 Task: Find connections with filter location Puerto Boyacá with filter topic #Leadershipfirstwith filter profile language German with filter current company NKG Infrastructure Limited with filter school National Institute of Bank Management (PGDM) with filter industry Mobile Food Services with filter service category Commercial Insurance with filter keywords title Medical Administrator
Action: Mouse moved to (273, 206)
Screenshot: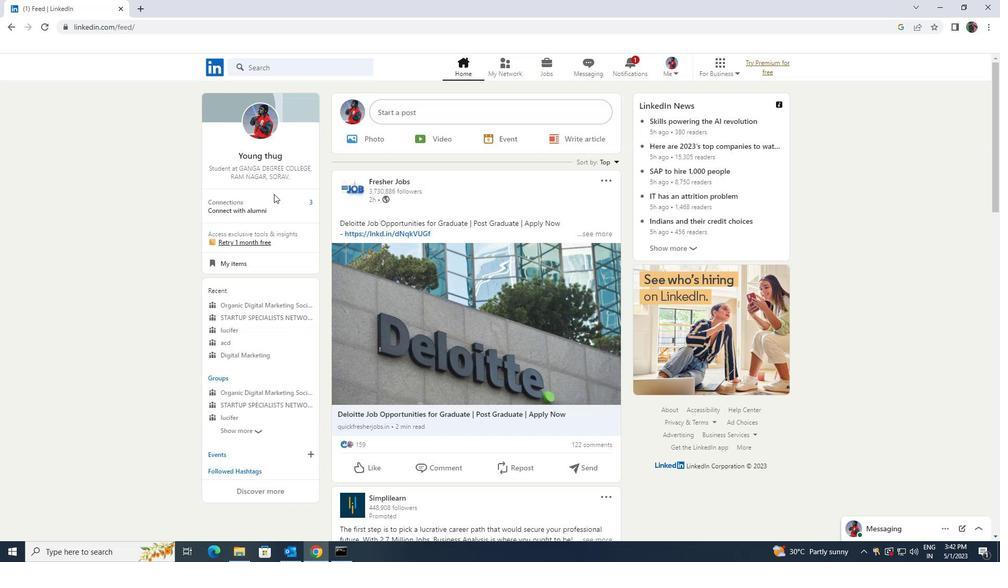 
Action: Mouse pressed left at (273, 206)
Screenshot: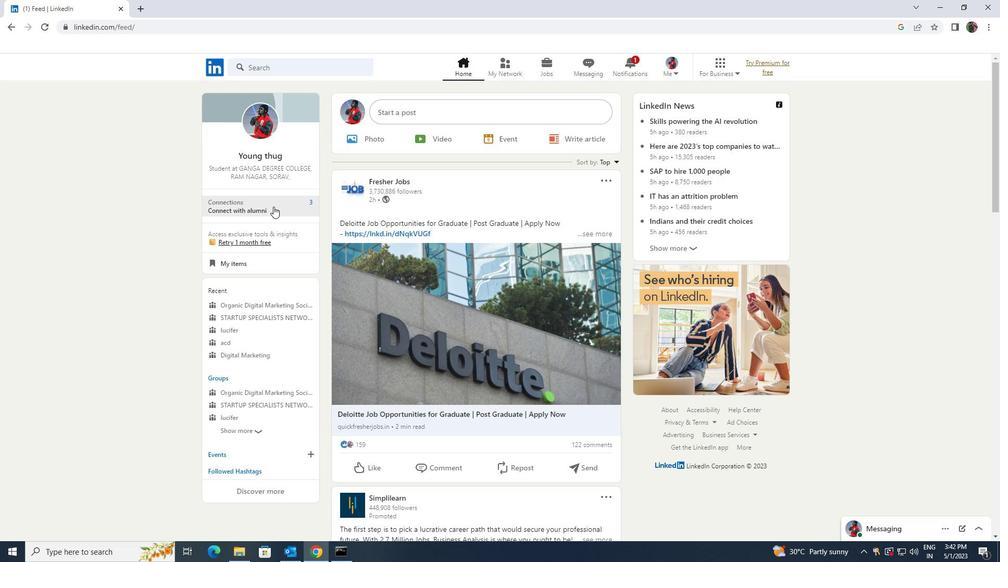 
Action: Mouse moved to (305, 124)
Screenshot: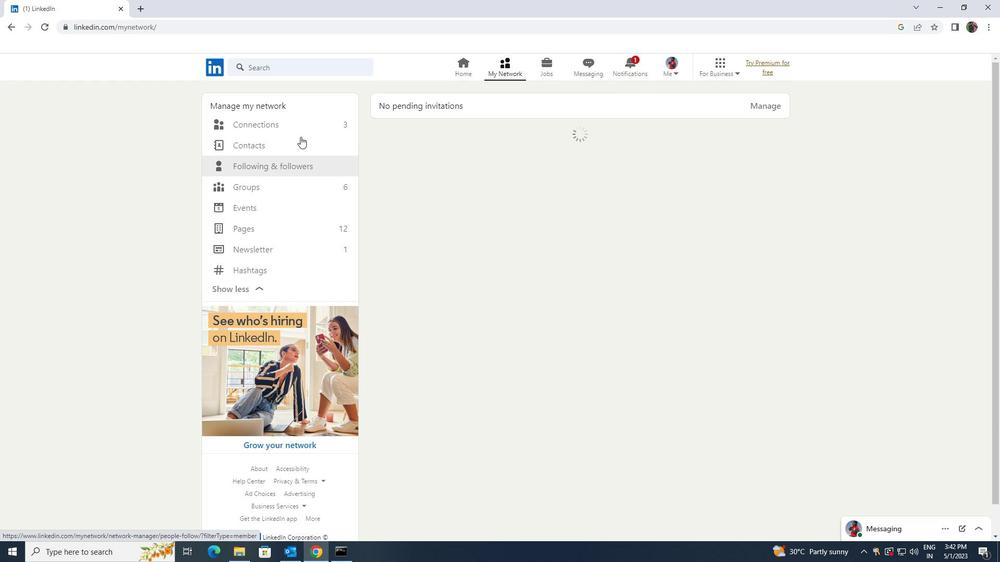 
Action: Mouse pressed left at (305, 124)
Screenshot: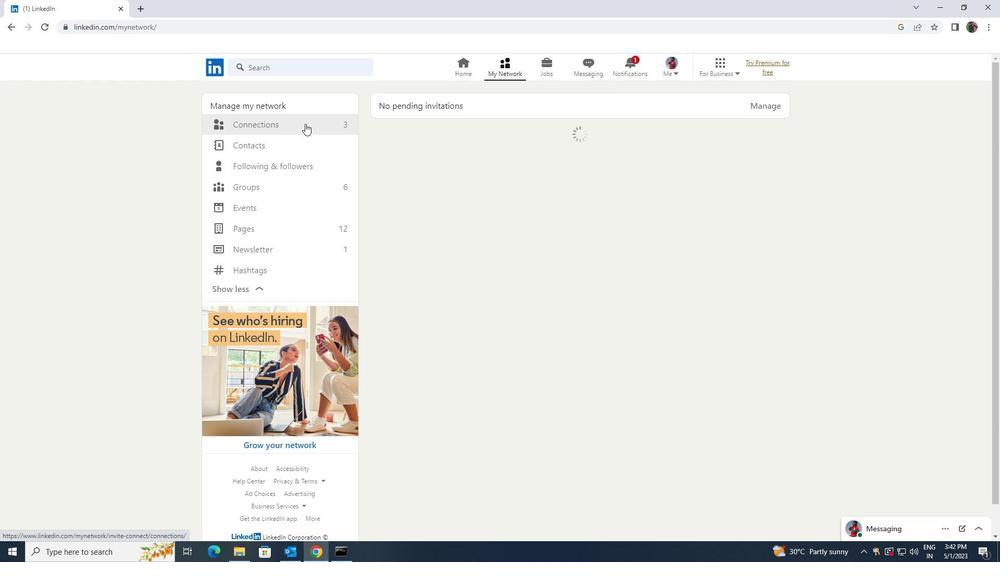 
Action: Mouse moved to (561, 128)
Screenshot: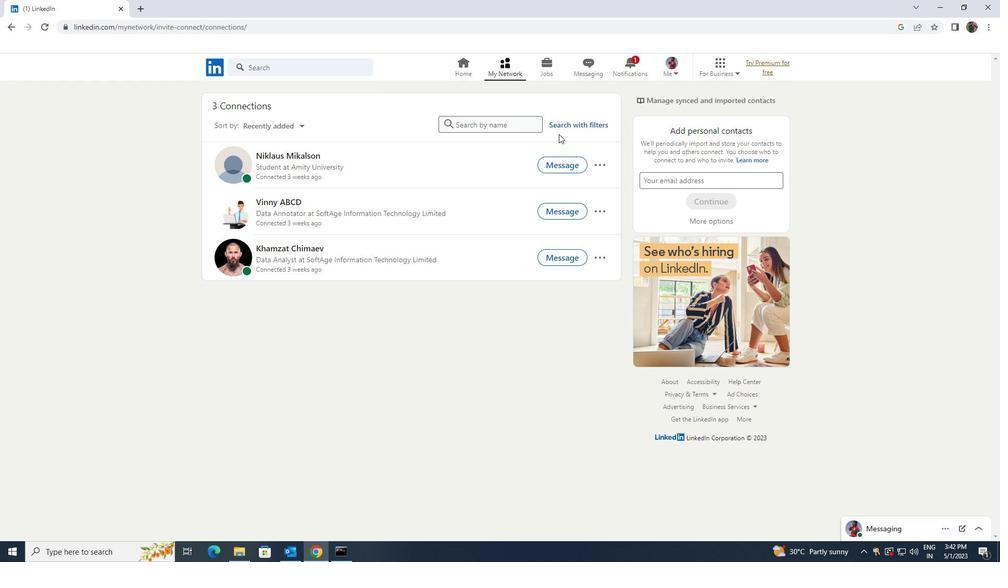 
Action: Mouse pressed left at (561, 128)
Screenshot: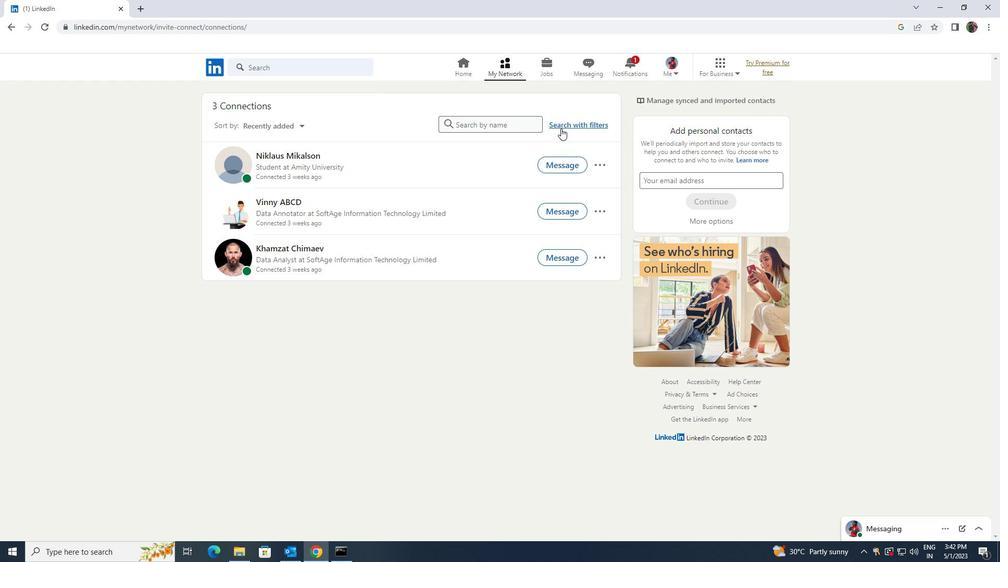 
Action: Mouse moved to (533, 97)
Screenshot: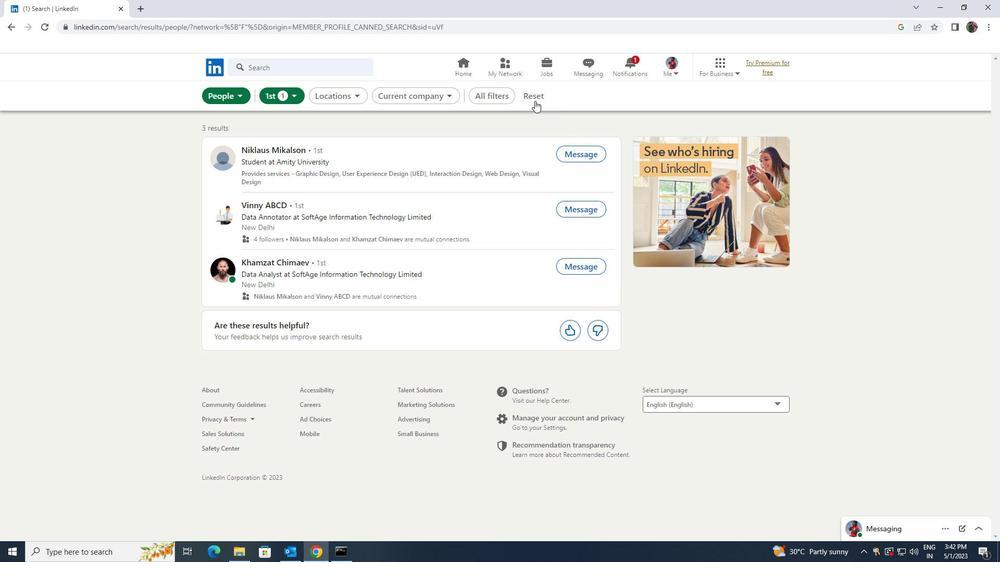 
Action: Mouse pressed left at (533, 97)
Screenshot: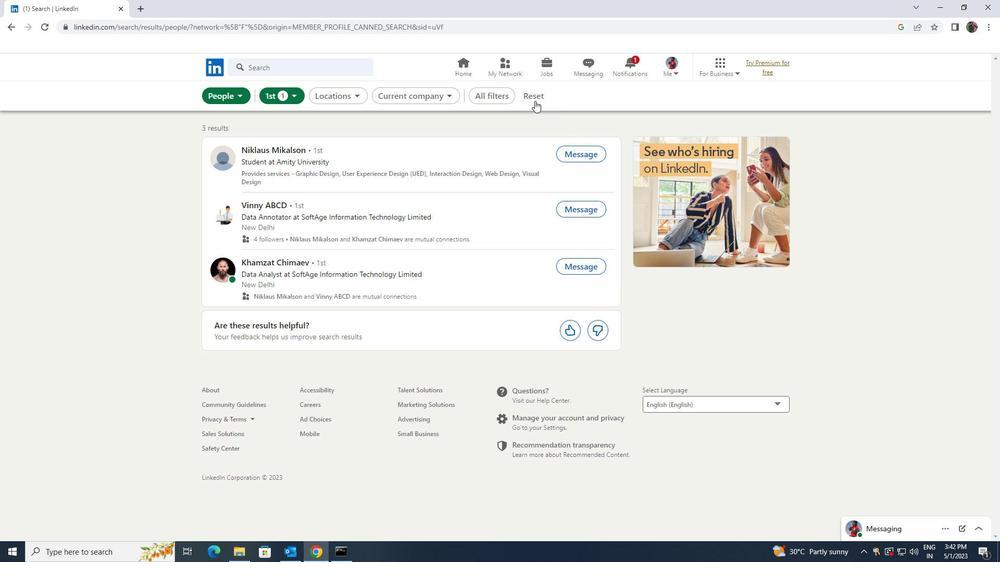 
Action: Mouse moved to (522, 96)
Screenshot: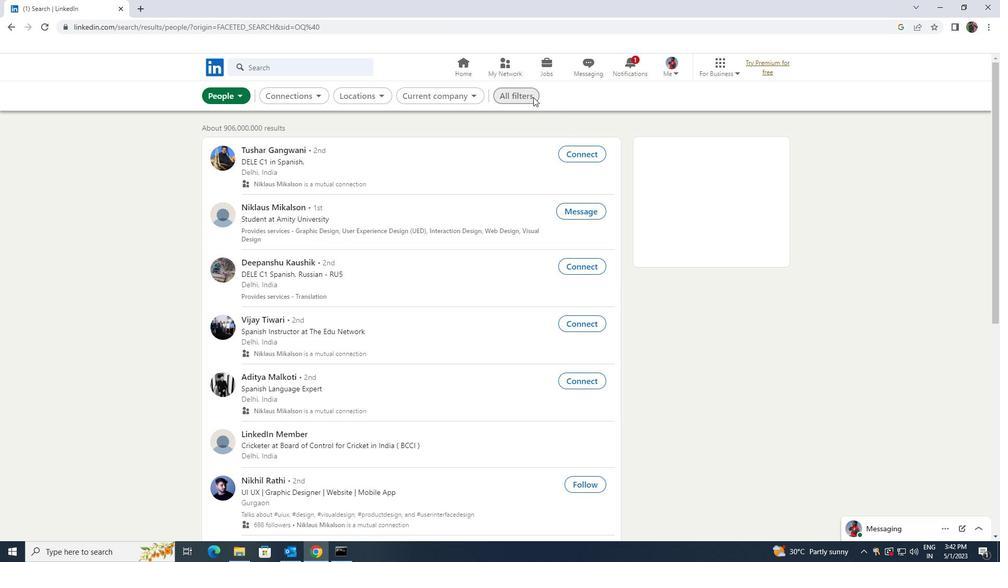
Action: Mouse pressed left at (522, 96)
Screenshot: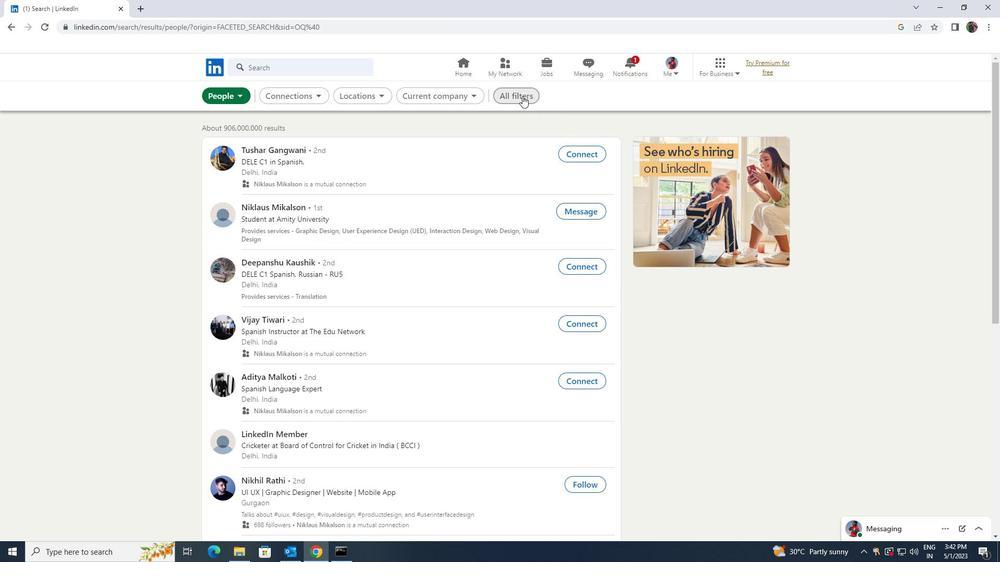 
Action: Mouse moved to (522, 96)
Screenshot: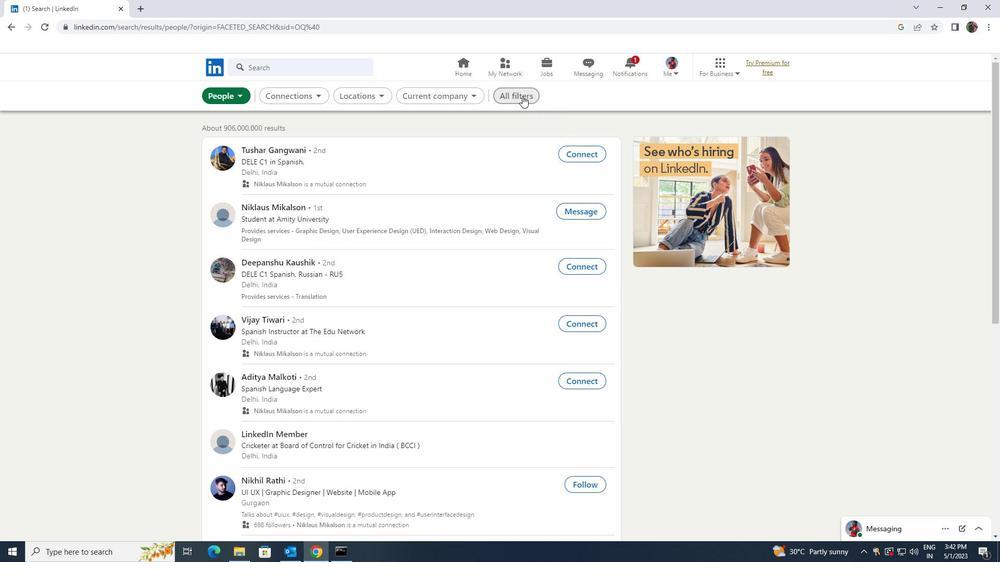 
Action: Mouse pressed left at (522, 96)
Screenshot: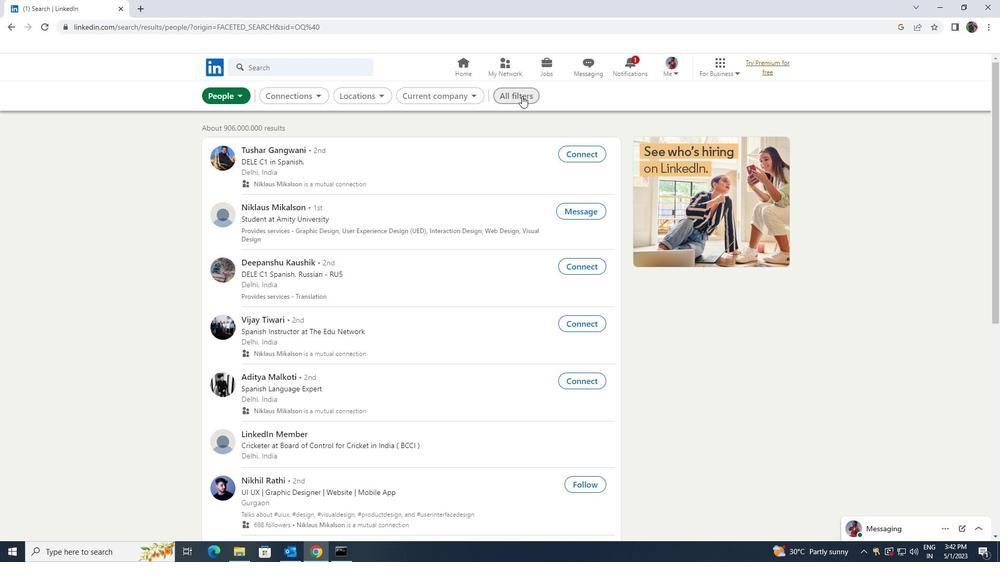 
Action: Mouse pressed left at (522, 96)
Screenshot: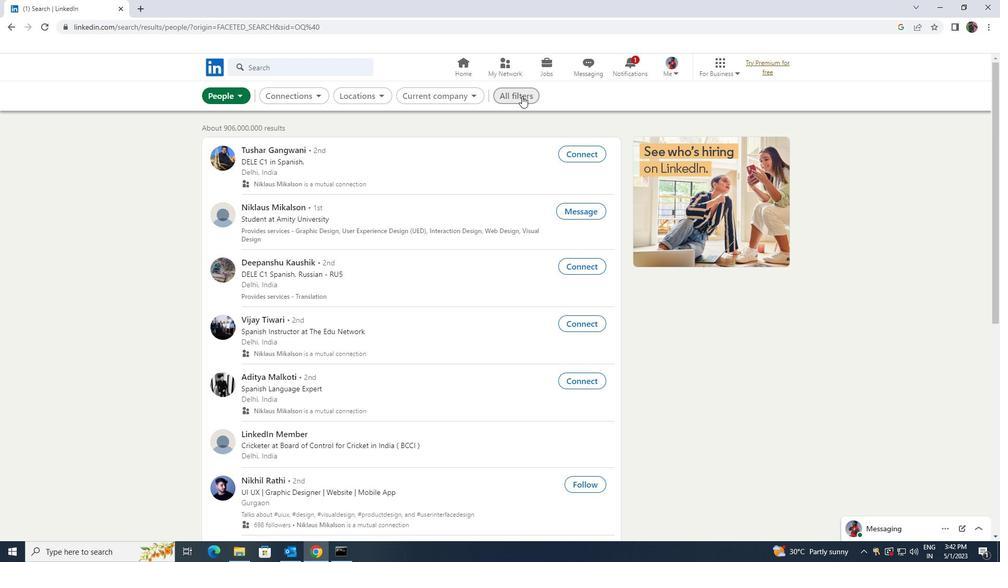 
Action: Mouse moved to (823, 264)
Screenshot: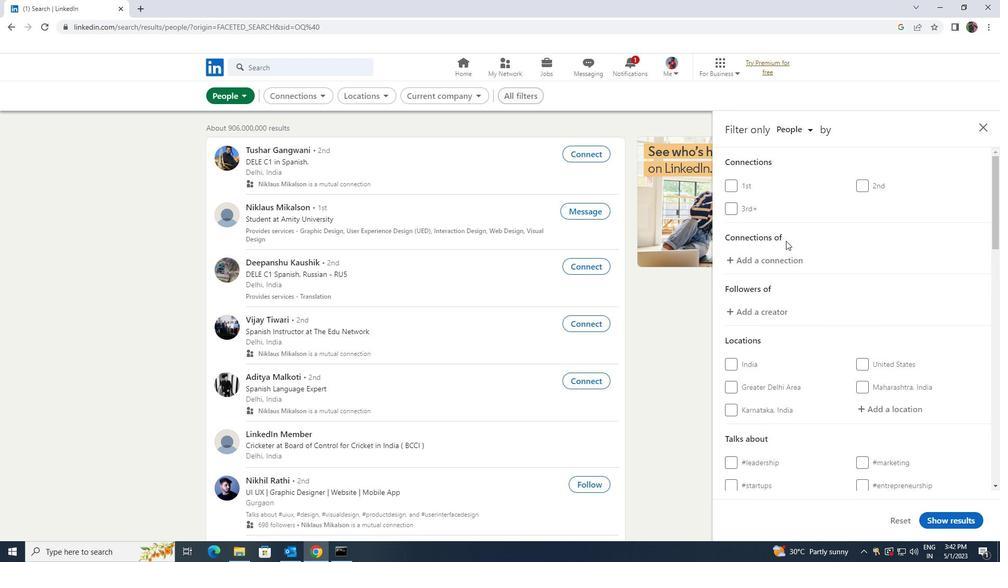 
Action: Mouse scrolled (823, 264) with delta (0, 0)
Screenshot: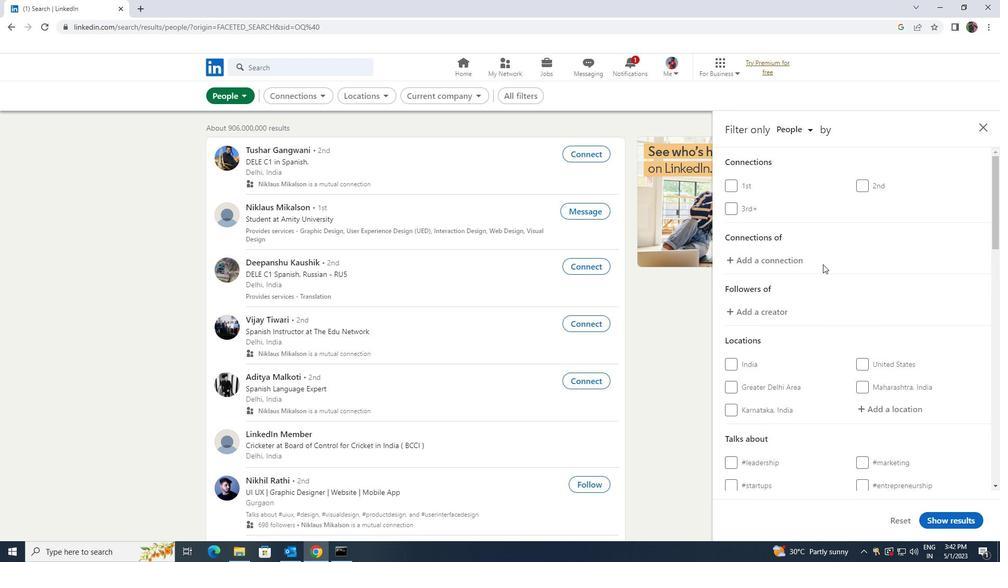 
Action: Mouse scrolled (823, 264) with delta (0, 0)
Screenshot: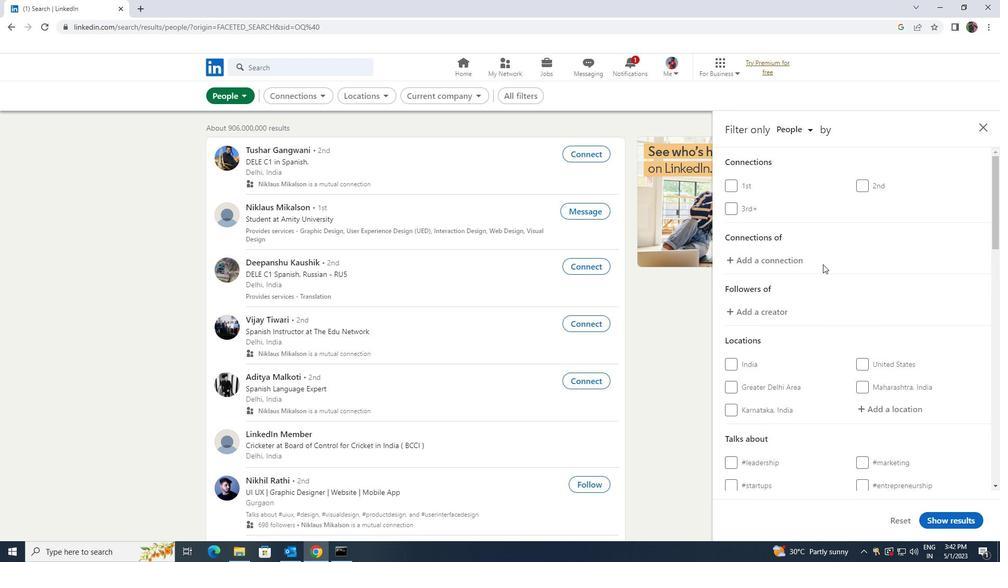 
Action: Mouse moved to (866, 301)
Screenshot: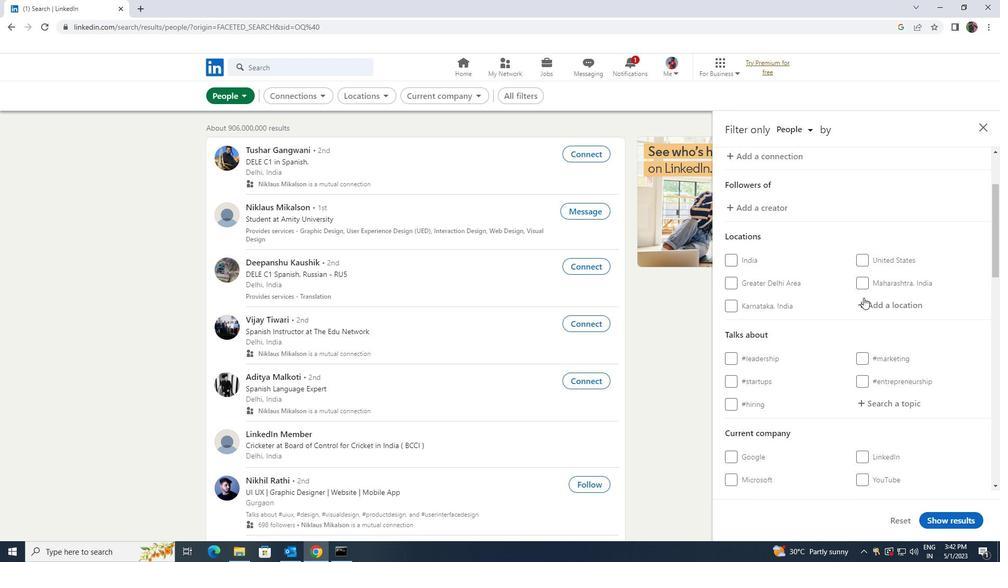 
Action: Mouse pressed left at (866, 301)
Screenshot: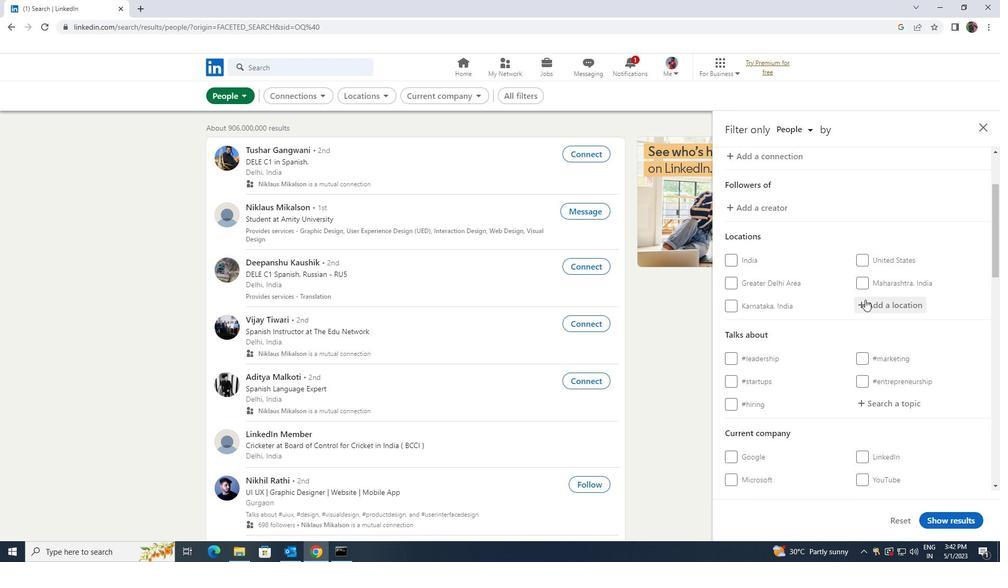
Action: Mouse moved to (864, 301)
Screenshot: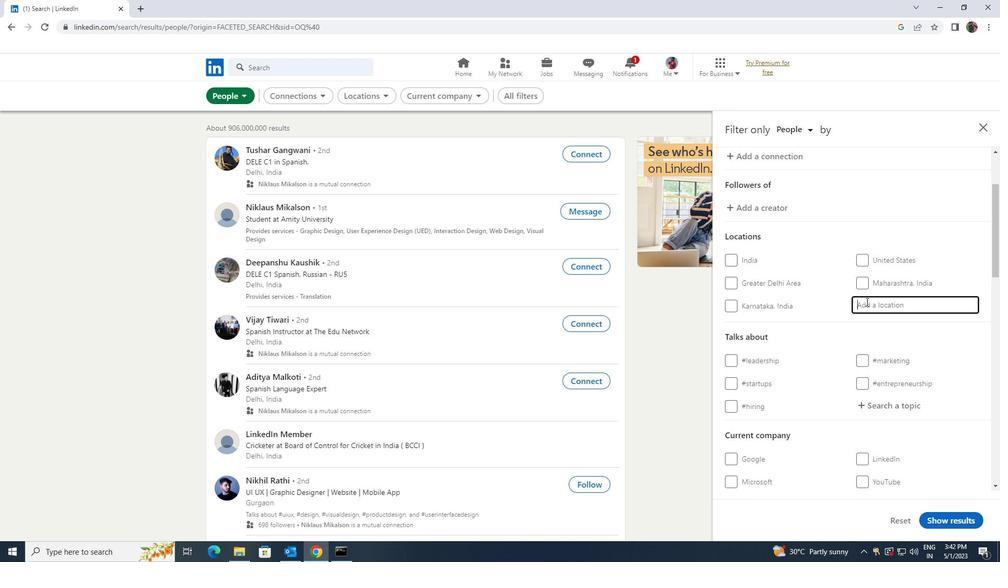 
Action: Key pressed <Key.shift>PUERTO<Key.space><Key.shift>BOYACA
Screenshot: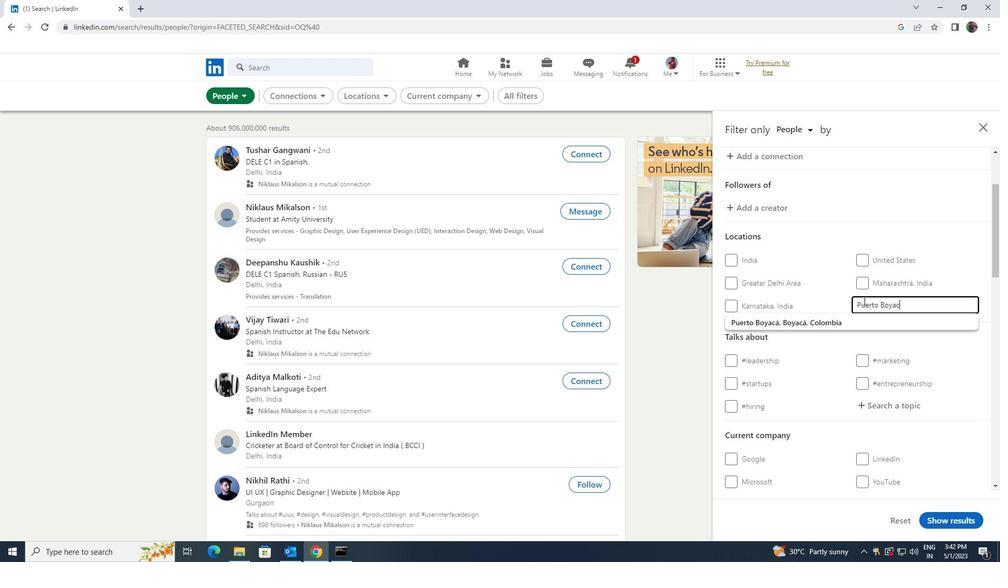 
Action: Mouse moved to (863, 319)
Screenshot: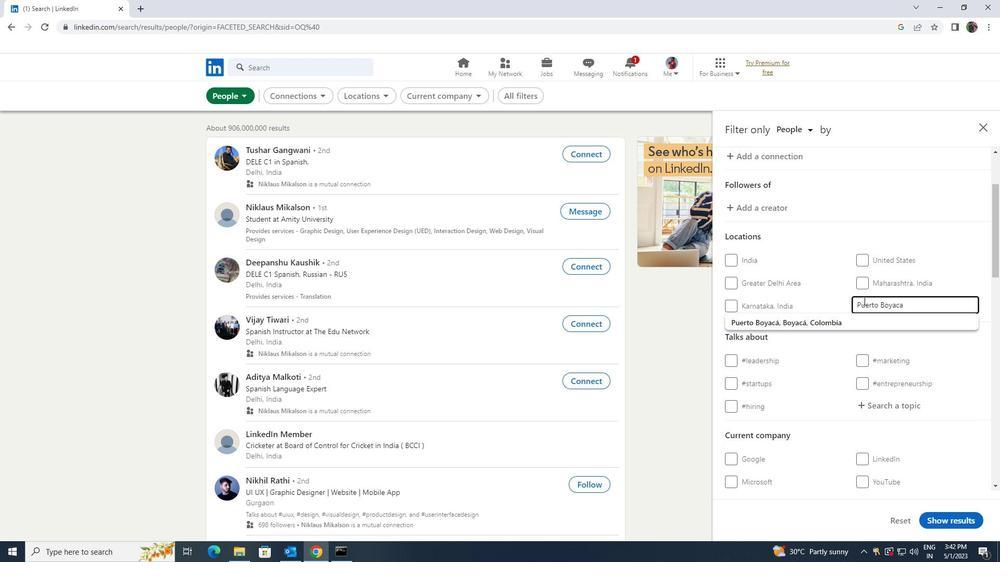 
Action: Mouse pressed left at (863, 319)
Screenshot: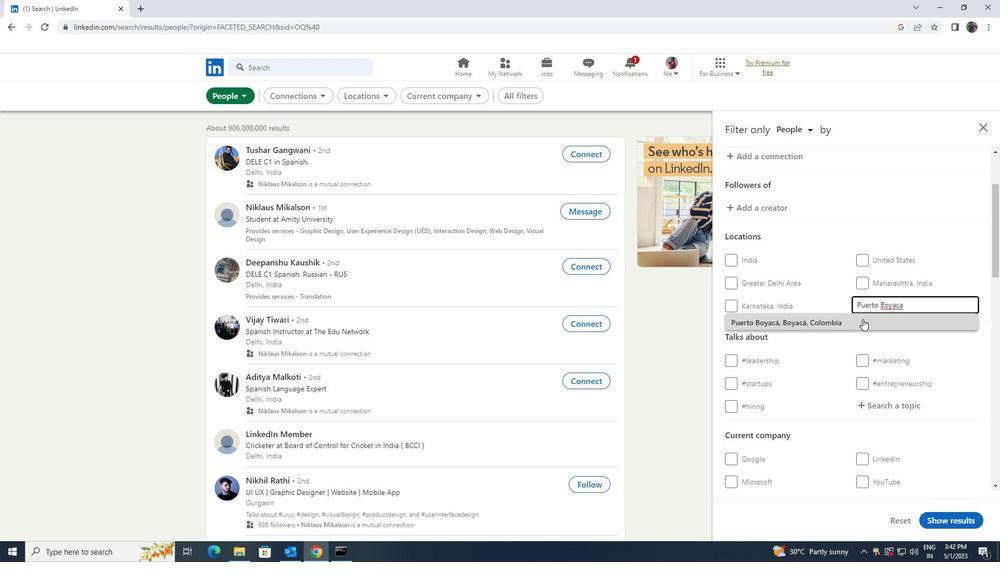 
Action: Mouse moved to (863, 319)
Screenshot: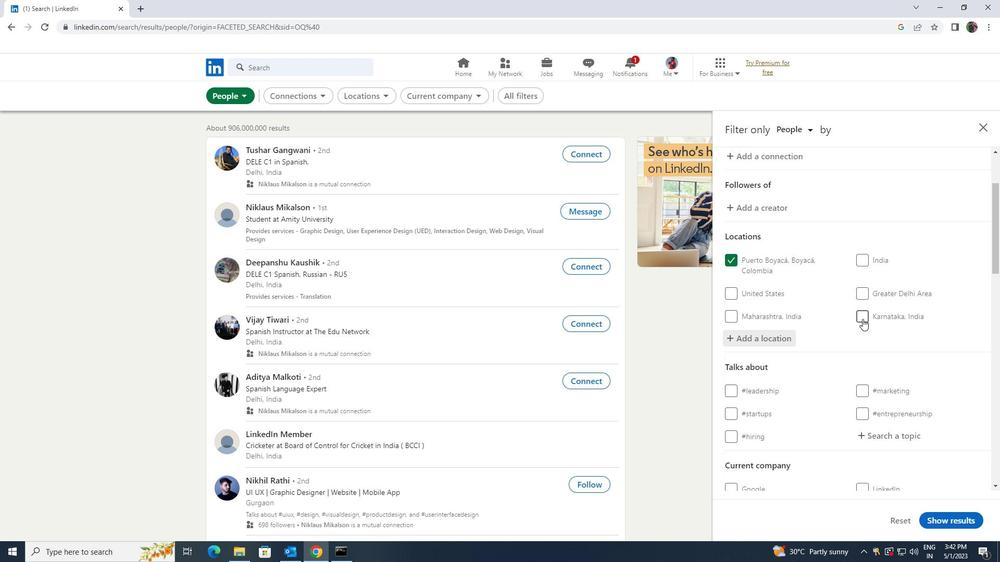 
Action: Mouse scrolled (863, 319) with delta (0, 0)
Screenshot: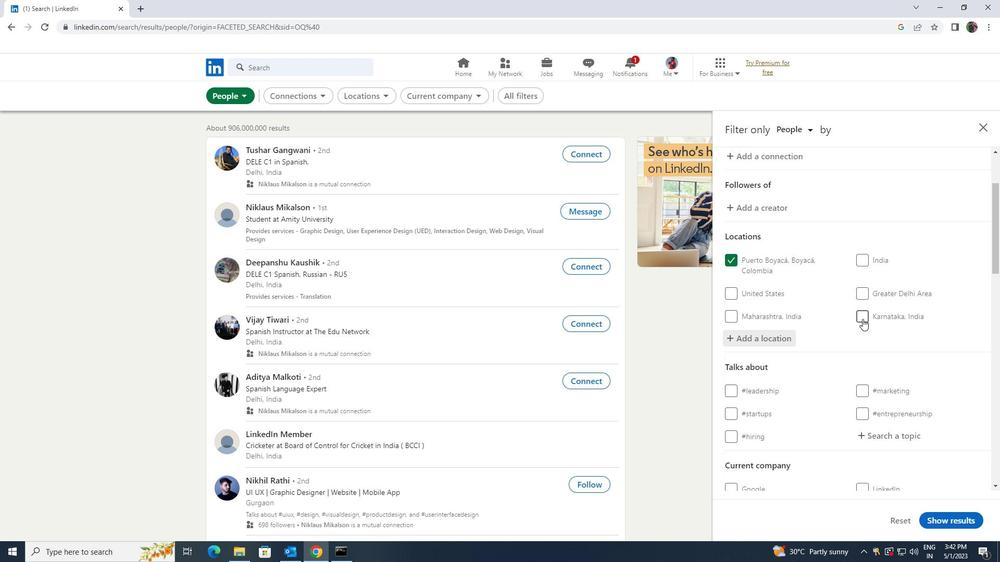 
Action: Mouse scrolled (863, 319) with delta (0, 0)
Screenshot: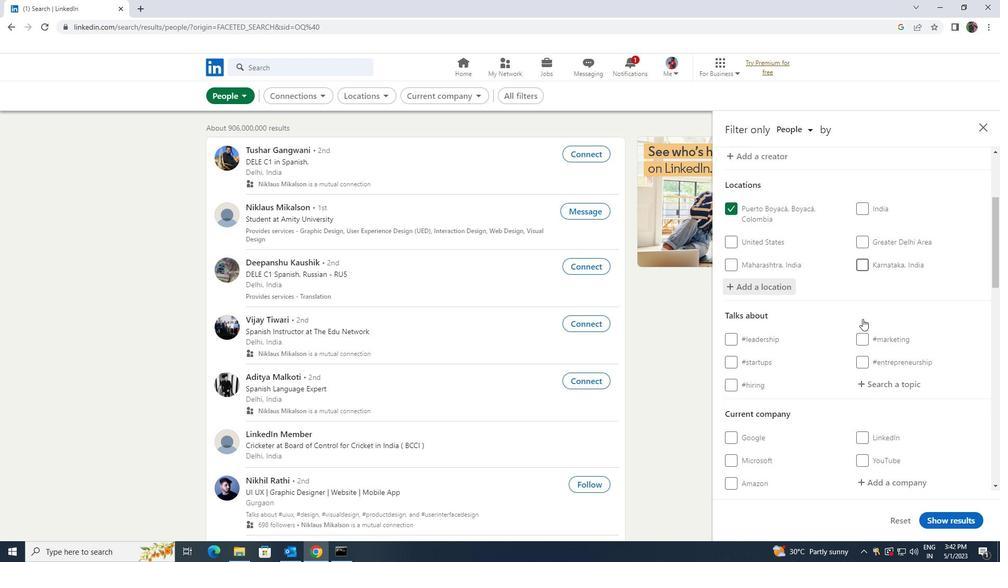 
Action: Mouse scrolled (863, 319) with delta (0, 0)
Screenshot: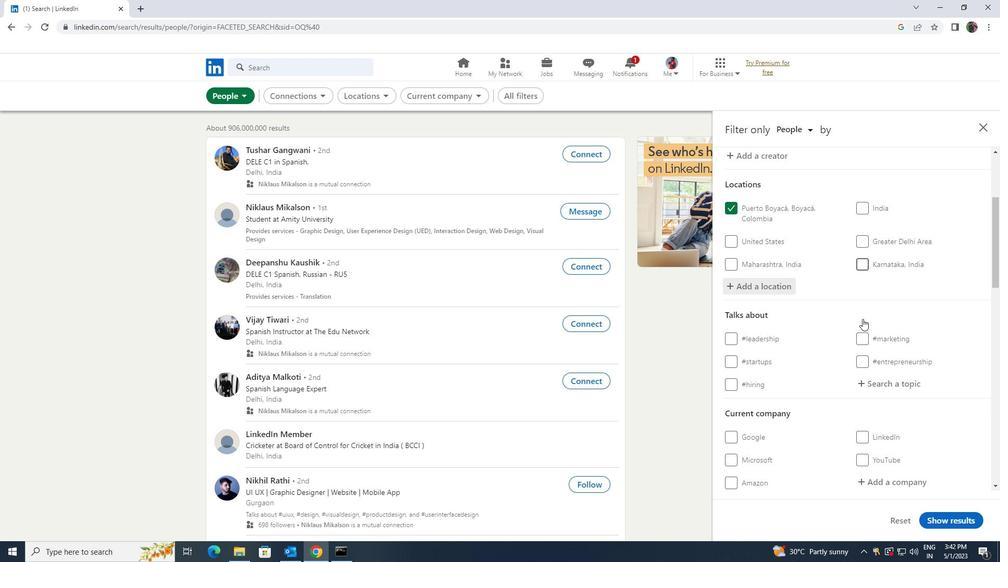 
Action: Mouse moved to (878, 280)
Screenshot: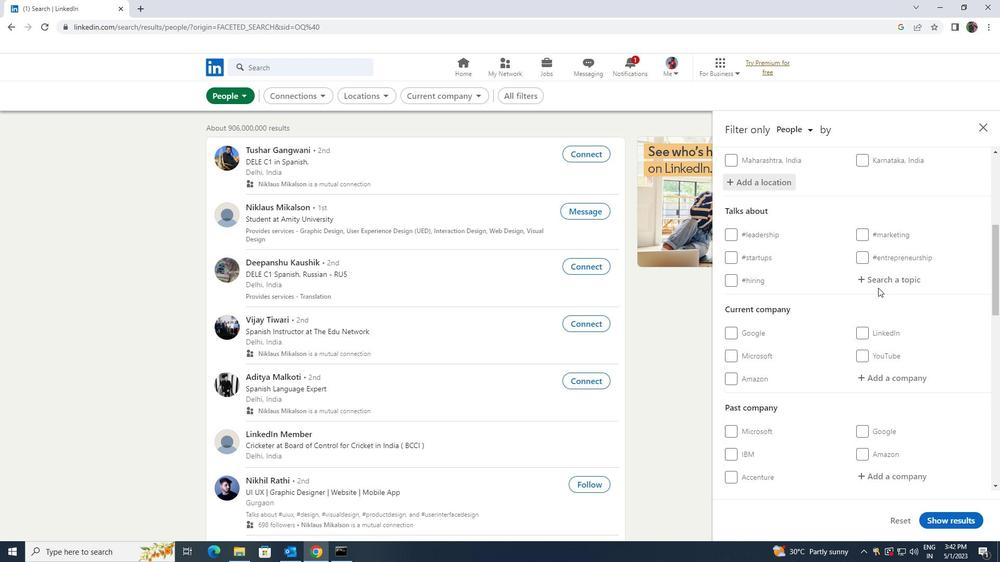 
Action: Mouse pressed left at (878, 280)
Screenshot: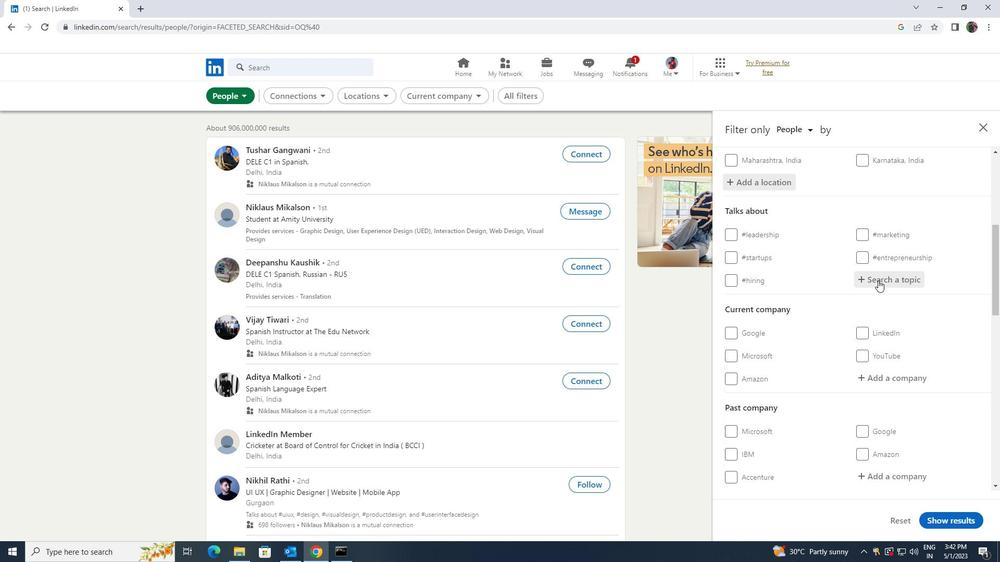 
Action: Key pressed <Key.shift><Key.shift>LEADERSH
Screenshot: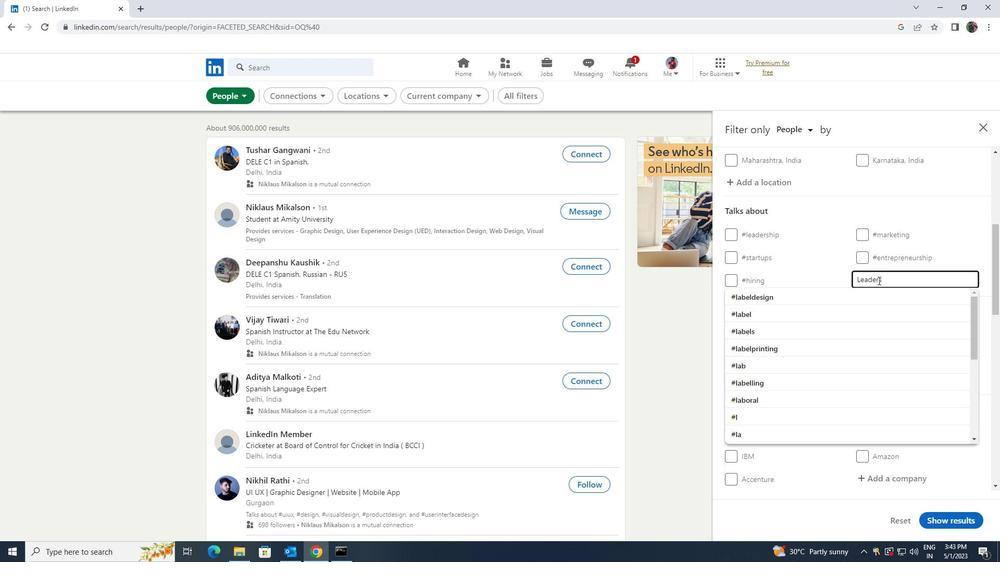 
Action: Mouse moved to (878, 290)
Screenshot: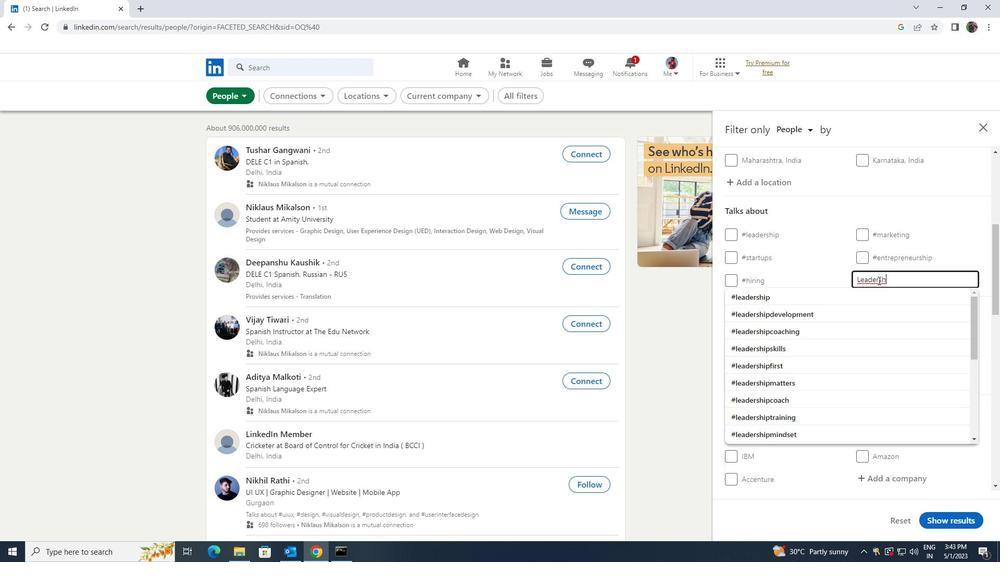 
Action: Mouse pressed left at (878, 290)
Screenshot: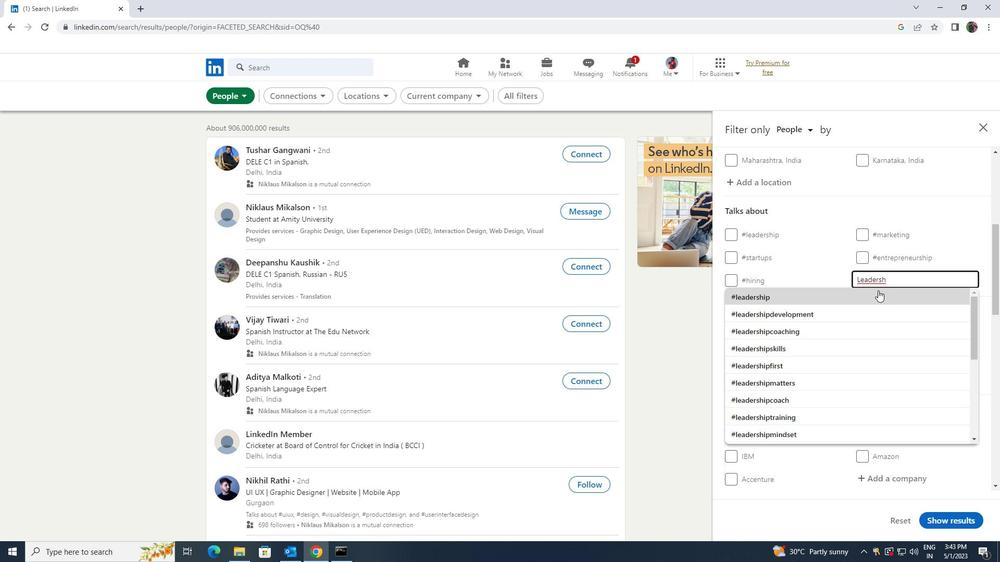 
Action: Mouse scrolled (878, 290) with delta (0, 0)
Screenshot: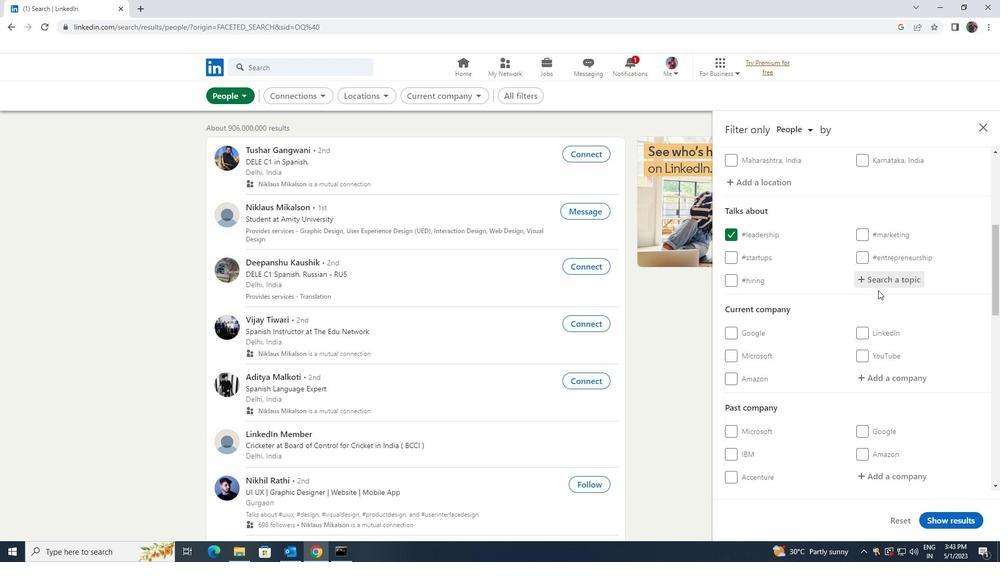 
Action: Mouse scrolled (878, 290) with delta (0, 0)
Screenshot: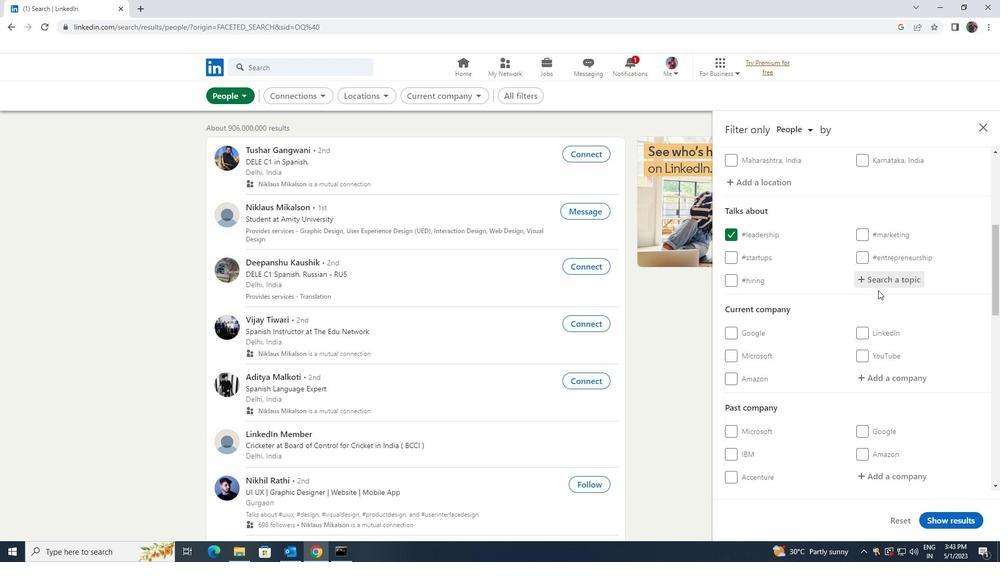
Action: Mouse scrolled (878, 290) with delta (0, 0)
Screenshot: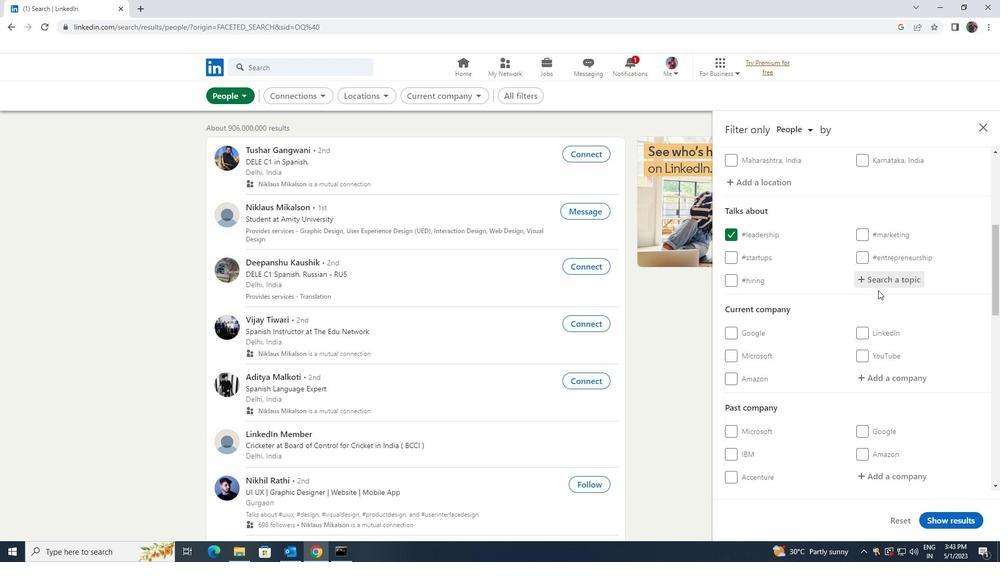
Action: Mouse moved to (879, 290)
Screenshot: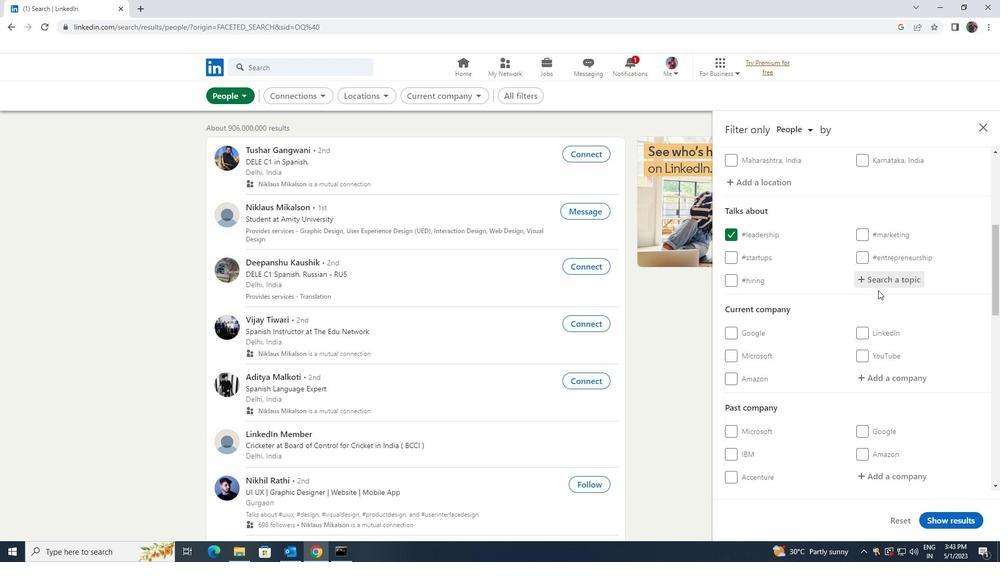 
Action: Mouse scrolled (879, 289) with delta (0, 0)
Screenshot: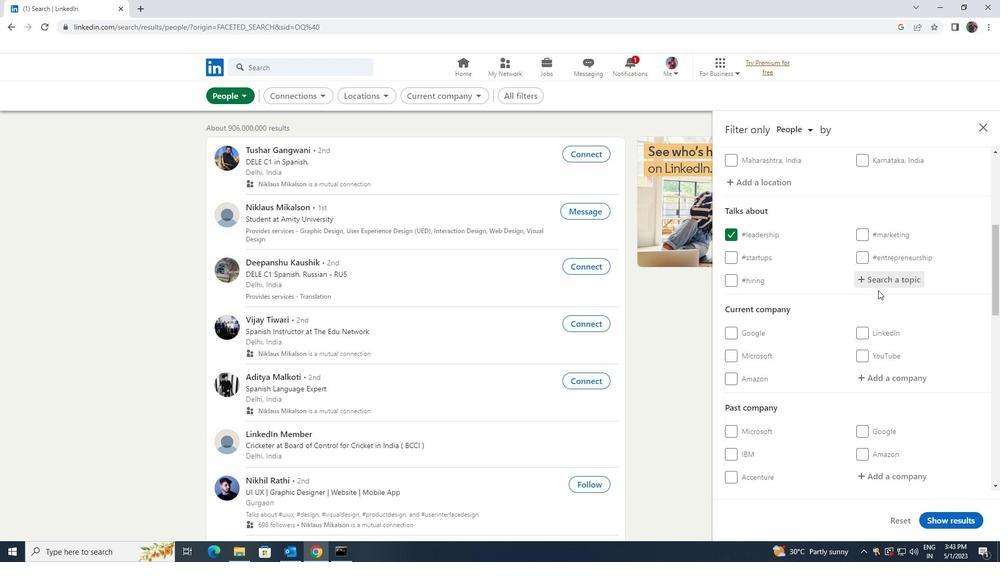 
Action: Mouse scrolled (879, 289) with delta (0, 0)
Screenshot: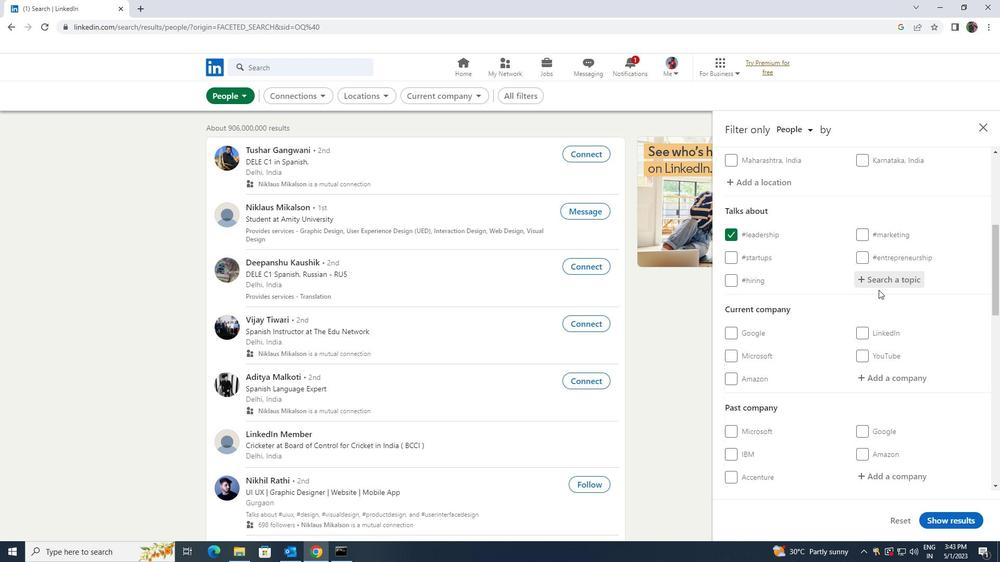 
Action: Mouse scrolled (879, 289) with delta (0, 0)
Screenshot: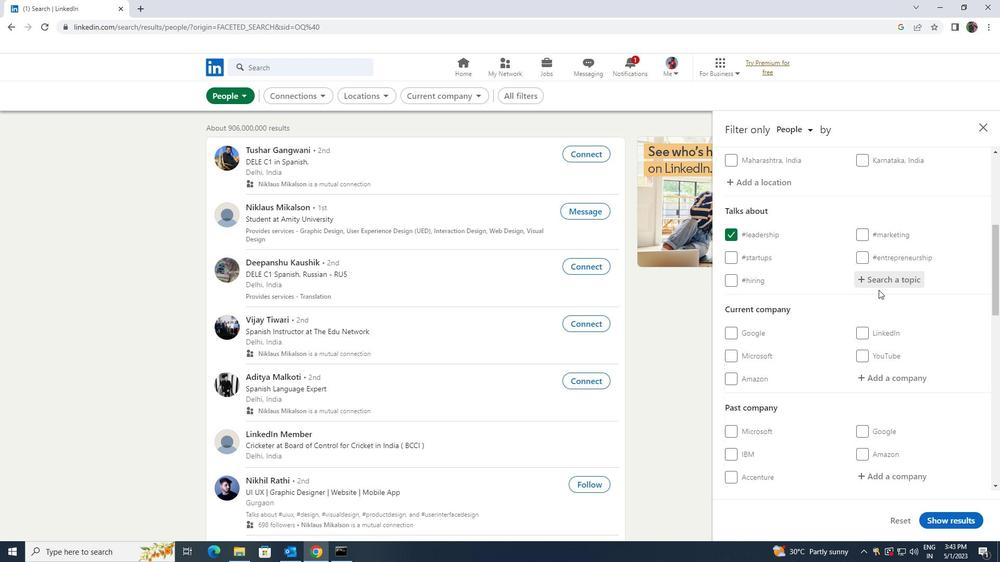 
Action: Mouse scrolled (879, 289) with delta (0, 0)
Screenshot: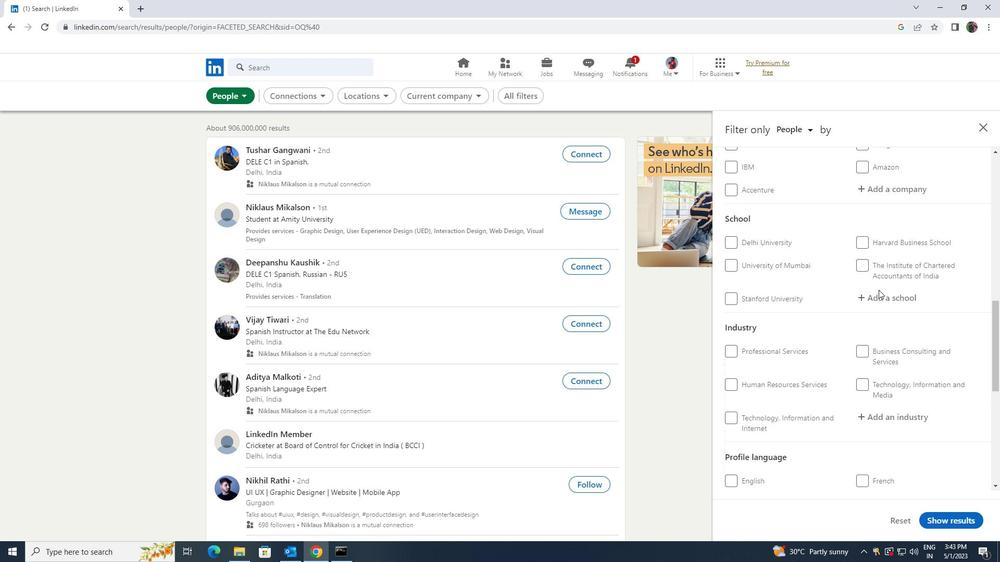 
Action: Mouse scrolled (879, 289) with delta (0, 0)
Screenshot: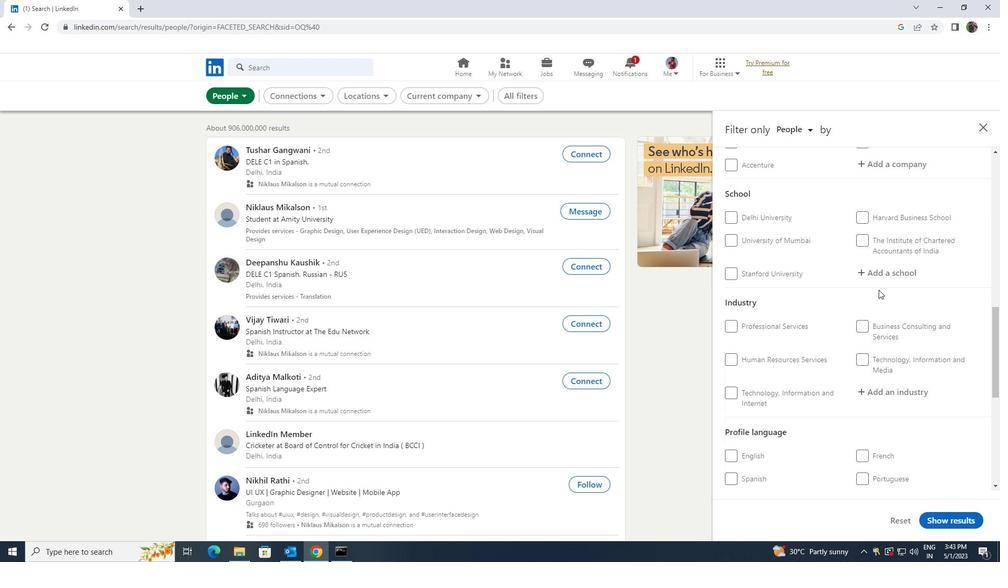
Action: Mouse scrolled (879, 289) with delta (0, 0)
Screenshot: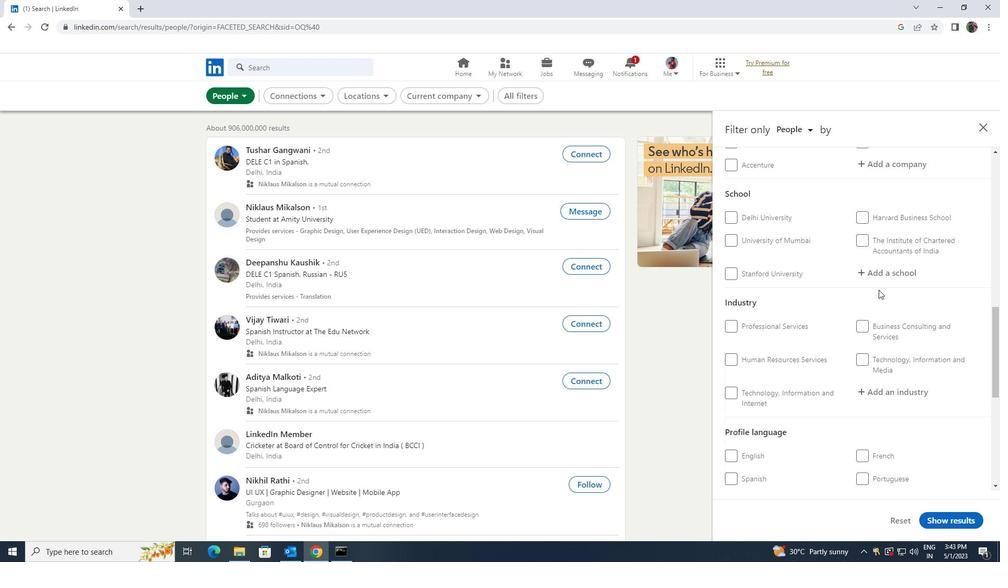 
Action: Mouse scrolled (879, 289) with delta (0, 0)
Screenshot: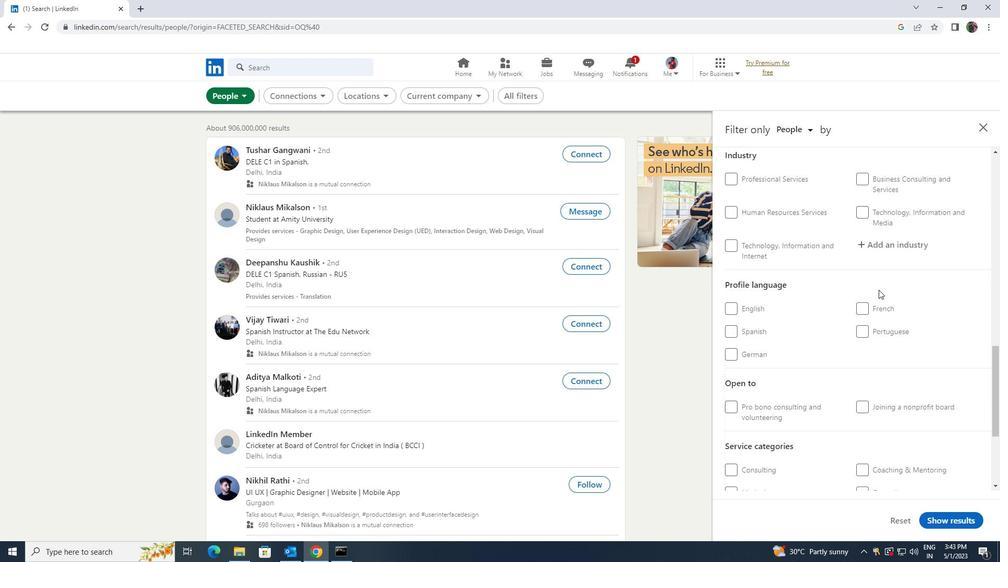 
Action: Mouse moved to (732, 293)
Screenshot: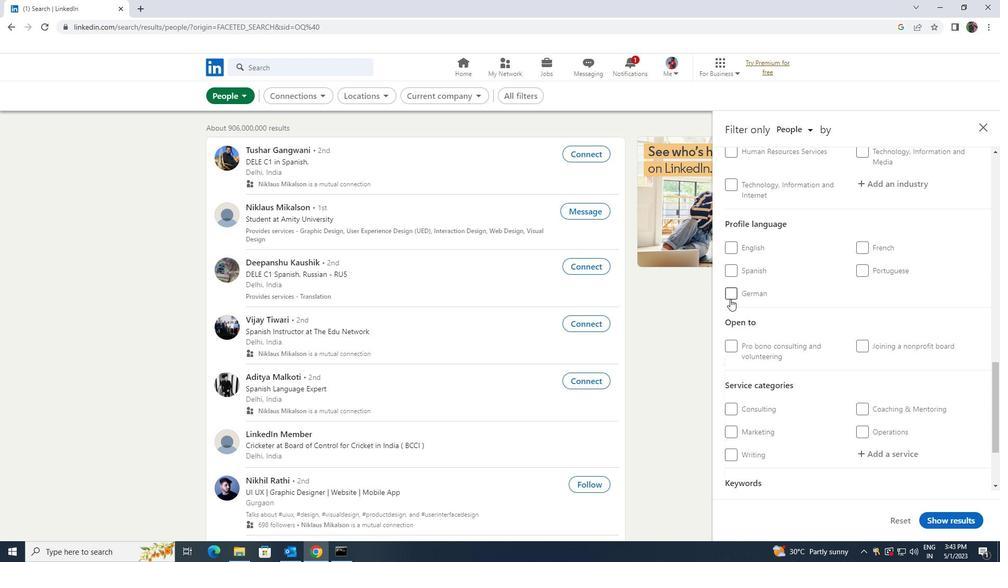 
Action: Mouse pressed left at (732, 293)
Screenshot: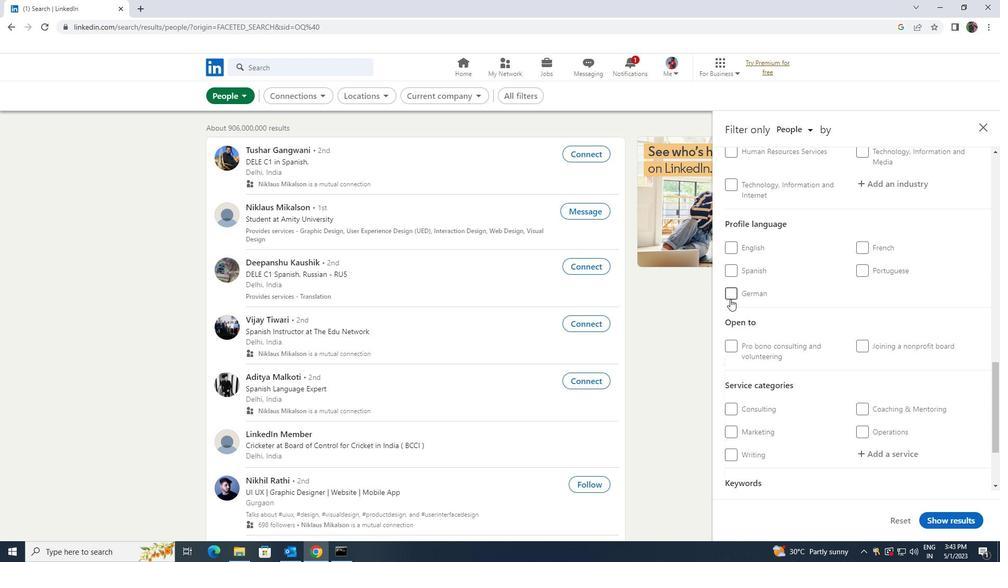 
Action: Mouse moved to (732, 292)
Screenshot: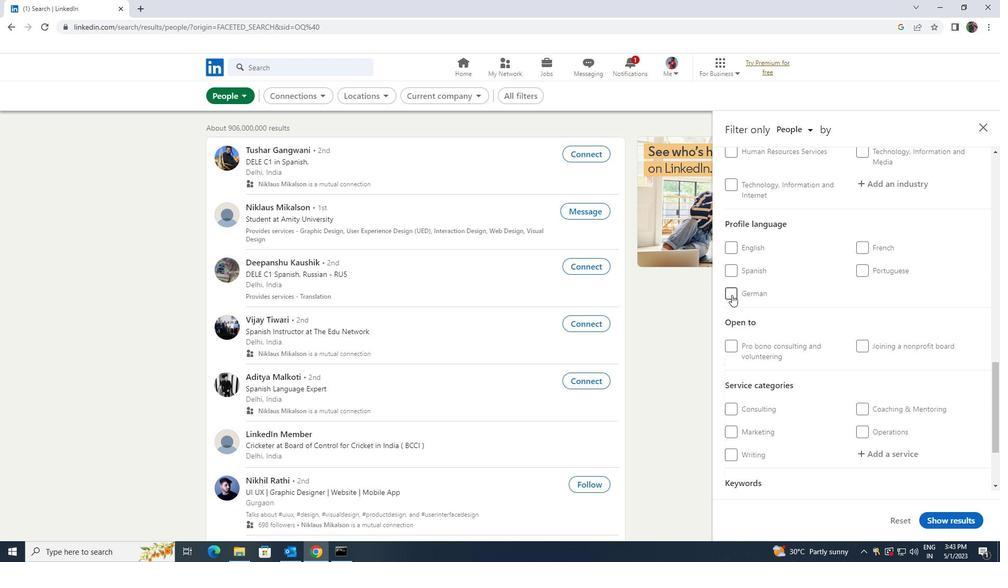 
Action: Mouse scrolled (732, 293) with delta (0, 0)
Screenshot: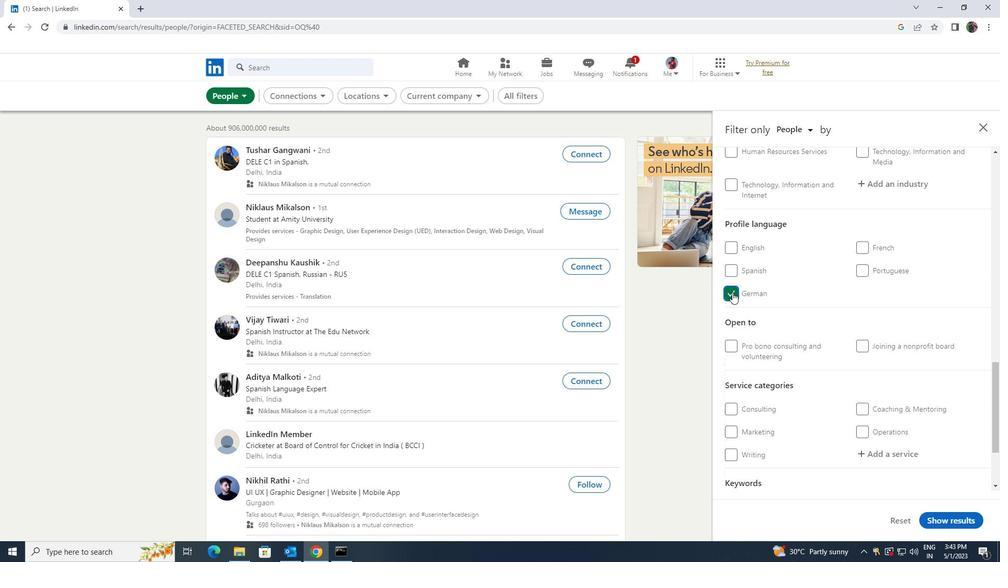 
Action: Mouse scrolled (732, 293) with delta (0, 0)
Screenshot: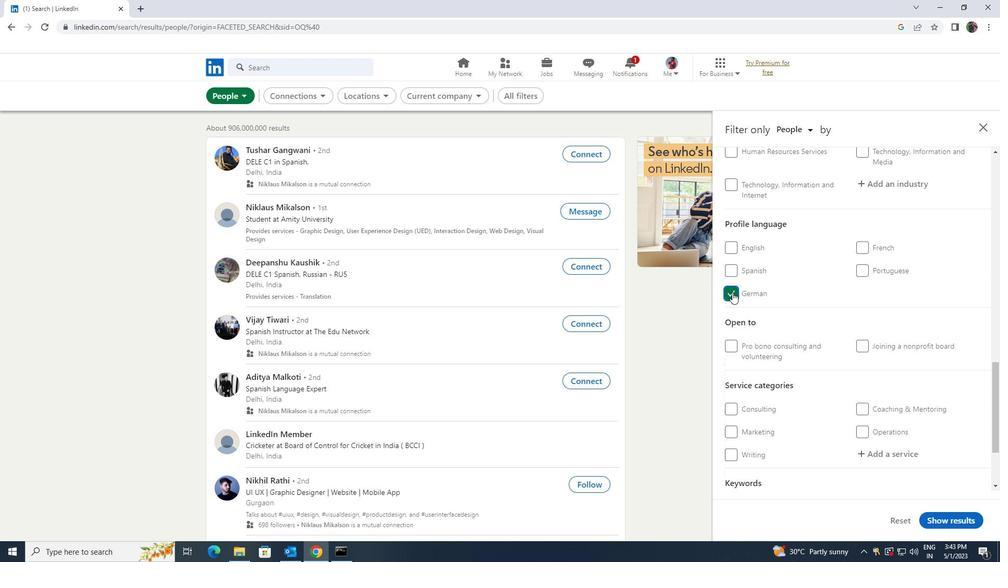 
Action: Mouse moved to (734, 291)
Screenshot: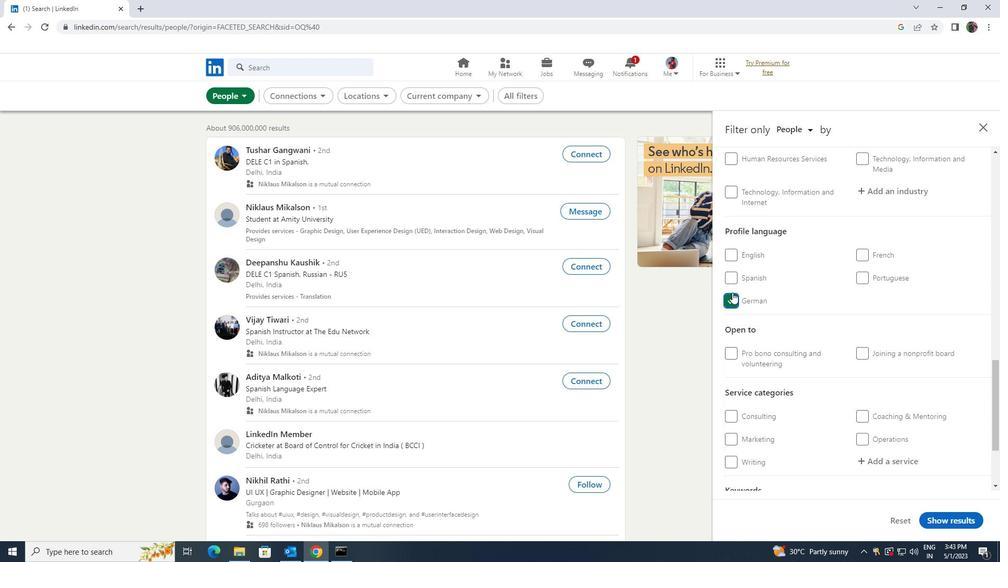 
Action: Mouse scrolled (734, 292) with delta (0, 0)
Screenshot: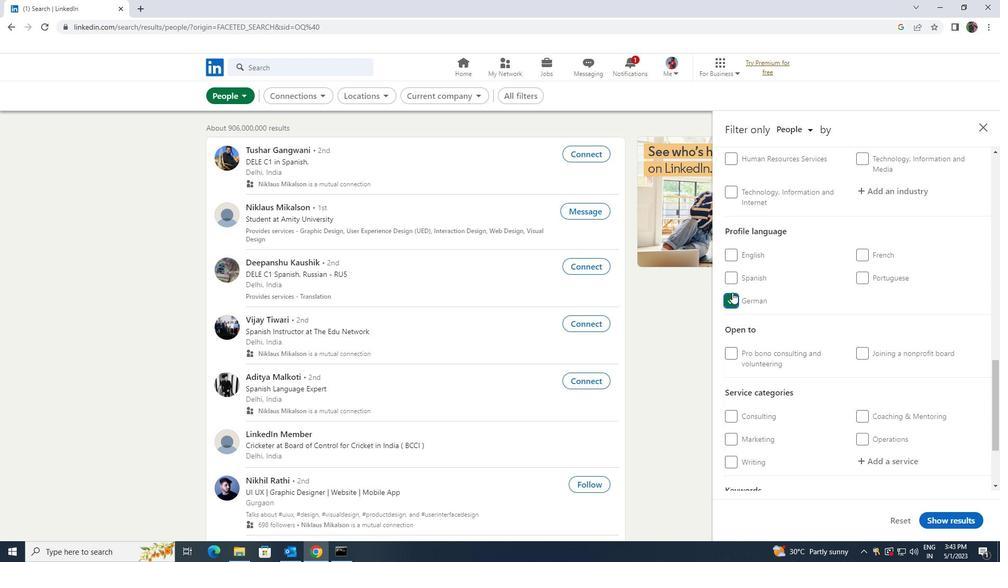 
Action: Mouse scrolled (734, 292) with delta (0, 0)
Screenshot: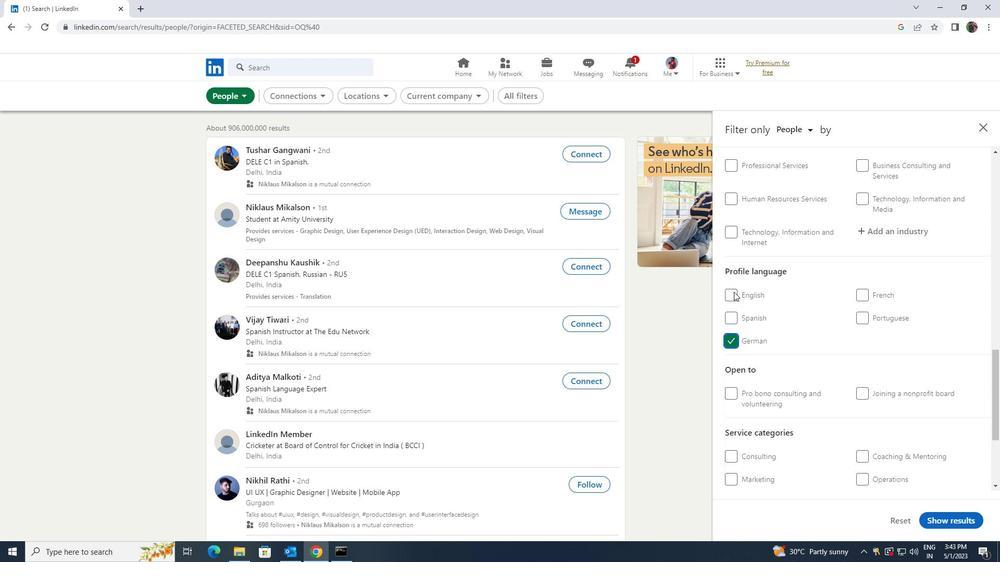 
Action: Mouse moved to (735, 291)
Screenshot: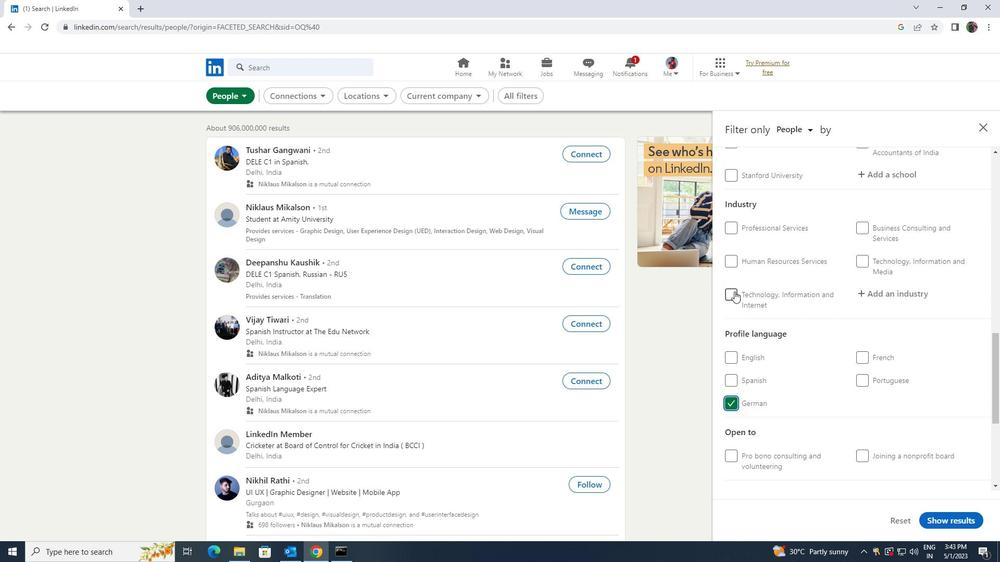 
Action: Mouse scrolled (735, 292) with delta (0, 0)
Screenshot: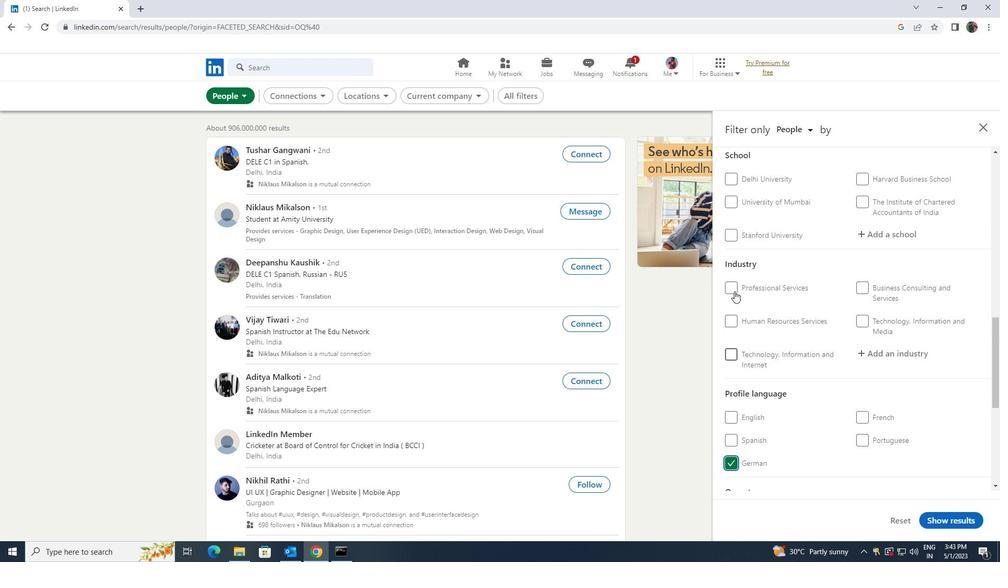 
Action: Mouse scrolled (735, 292) with delta (0, 0)
Screenshot: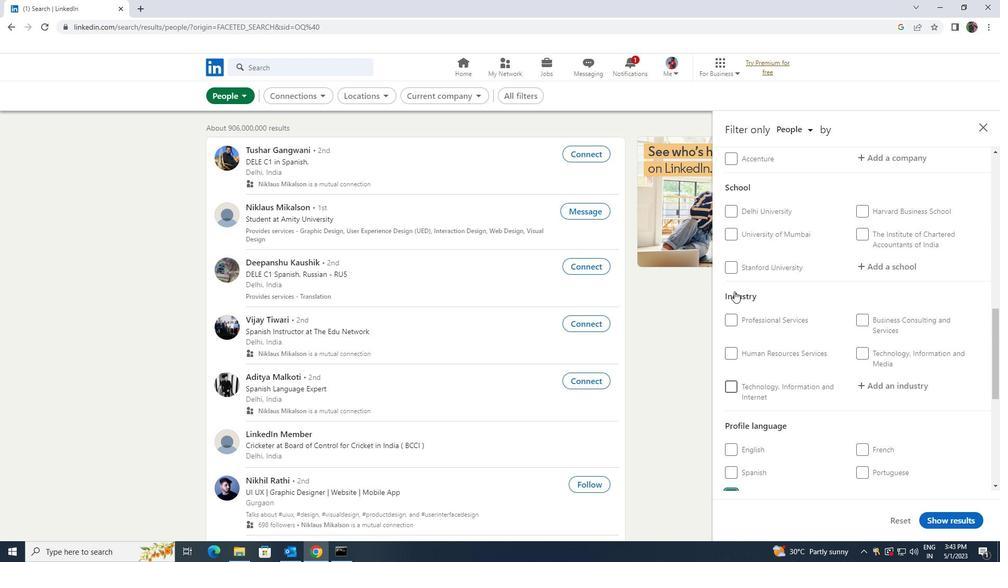 
Action: Mouse scrolled (735, 292) with delta (0, 0)
Screenshot: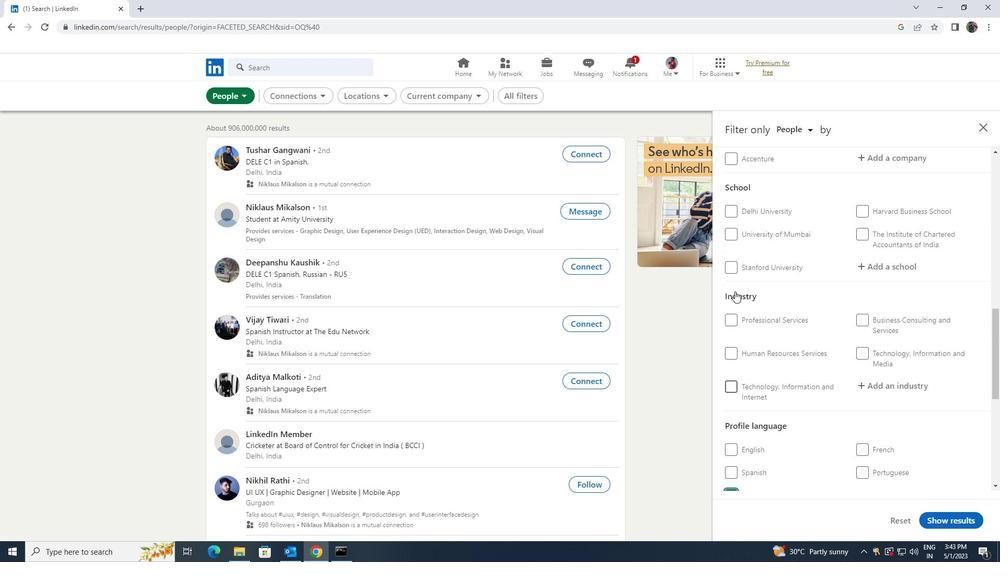 
Action: Mouse scrolled (735, 292) with delta (0, 0)
Screenshot: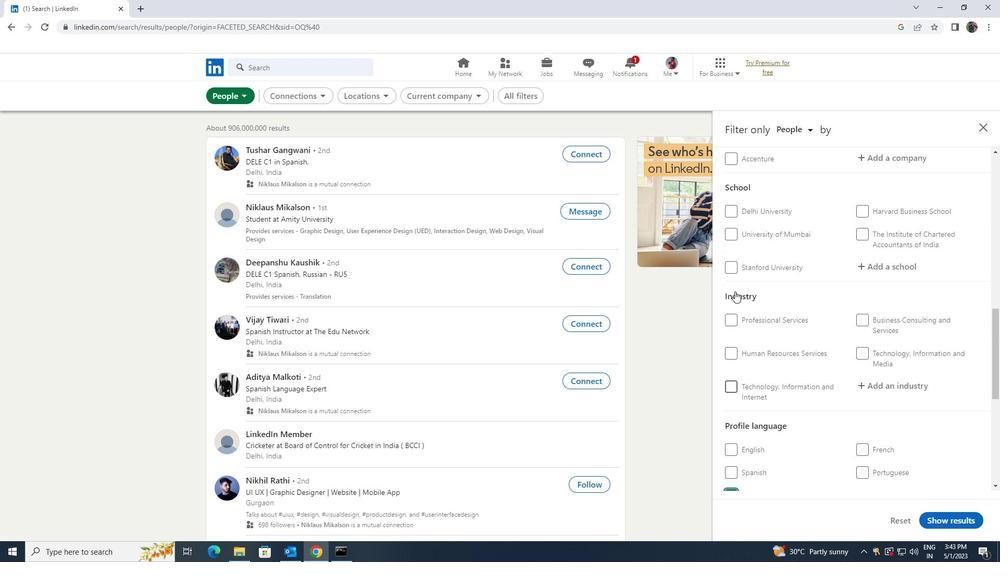 
Action: Mouse moved to (873, 271)
Screenshot: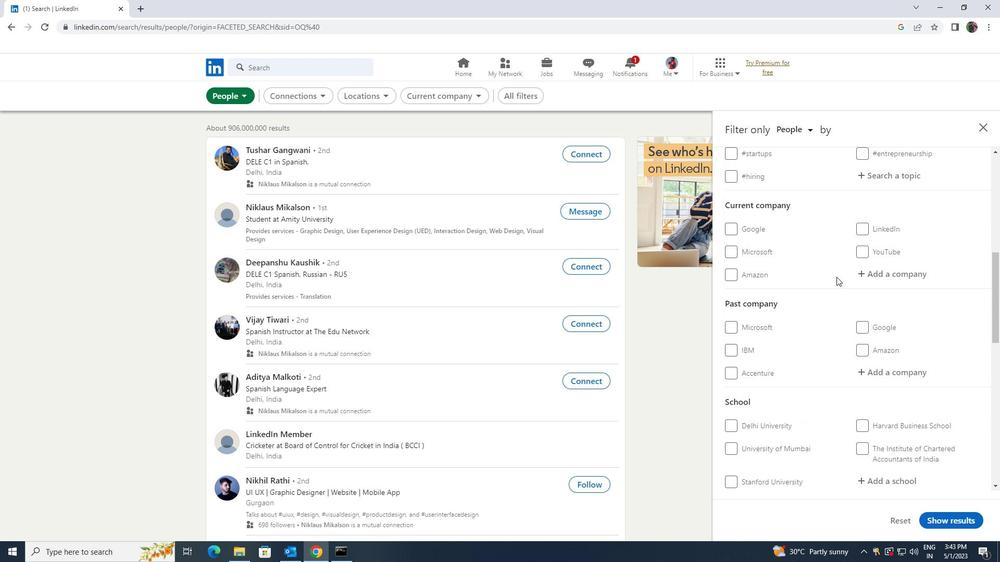 
Action: Mouse pressed left at (873, 271)
Screenshot: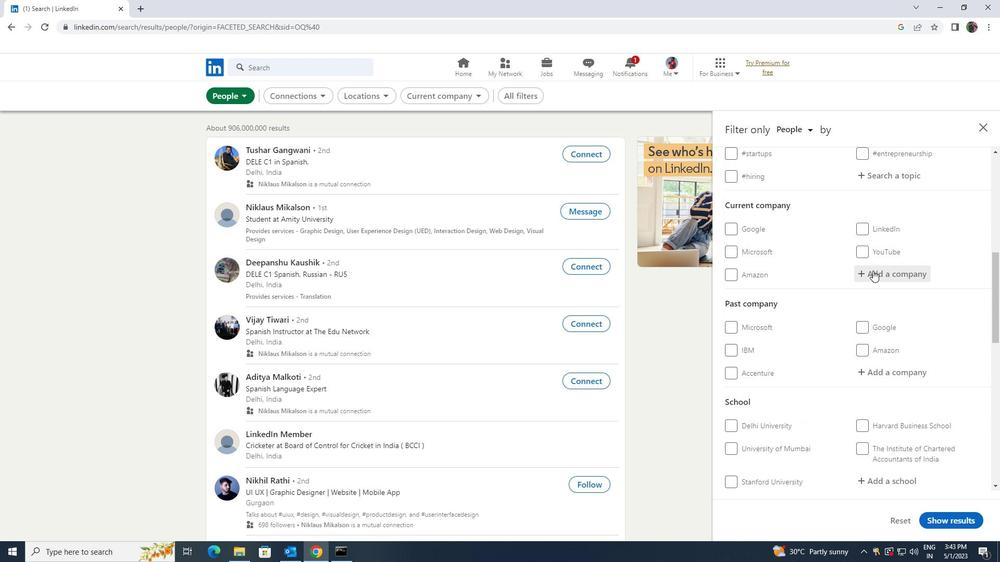 
Action: Key pressed <Key.shift>NKG
Screenshot: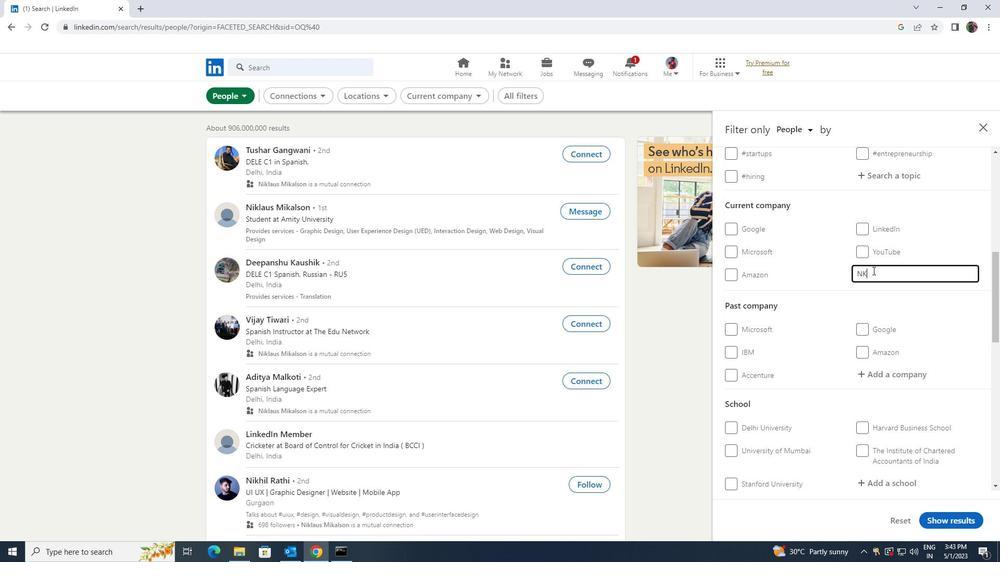 
Action: Mouse moved to (873, 289)
Screenshot: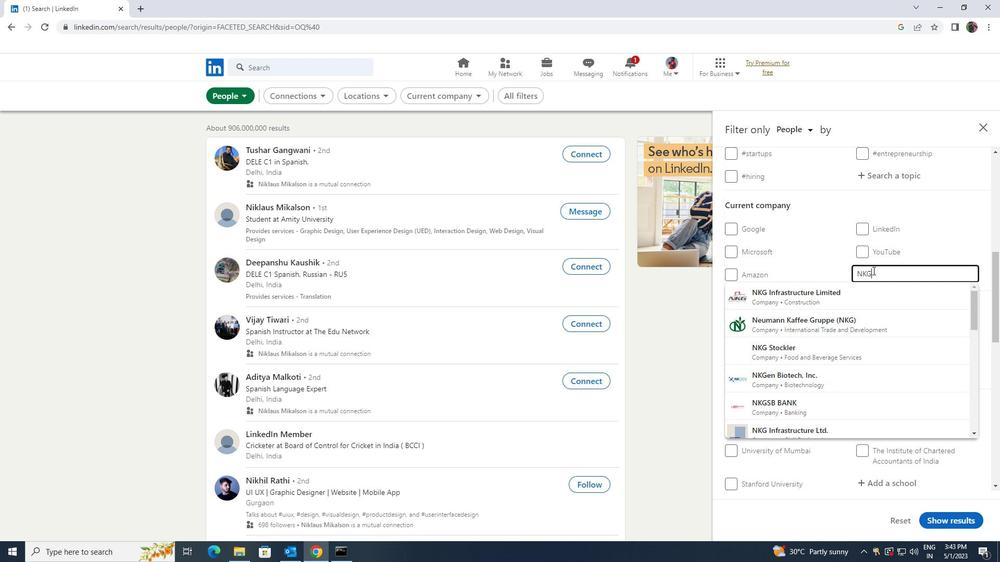 
Action: Mouse pressed left at (873, 289)
Screenshot: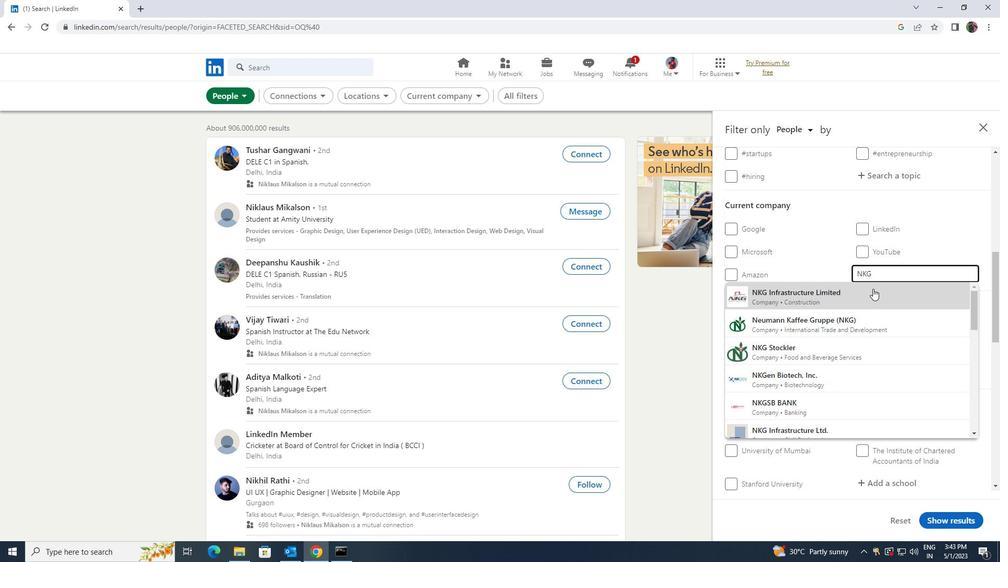 
Action: Mouse scrolled (873, 288) with delta (0, 0)
Screenshot: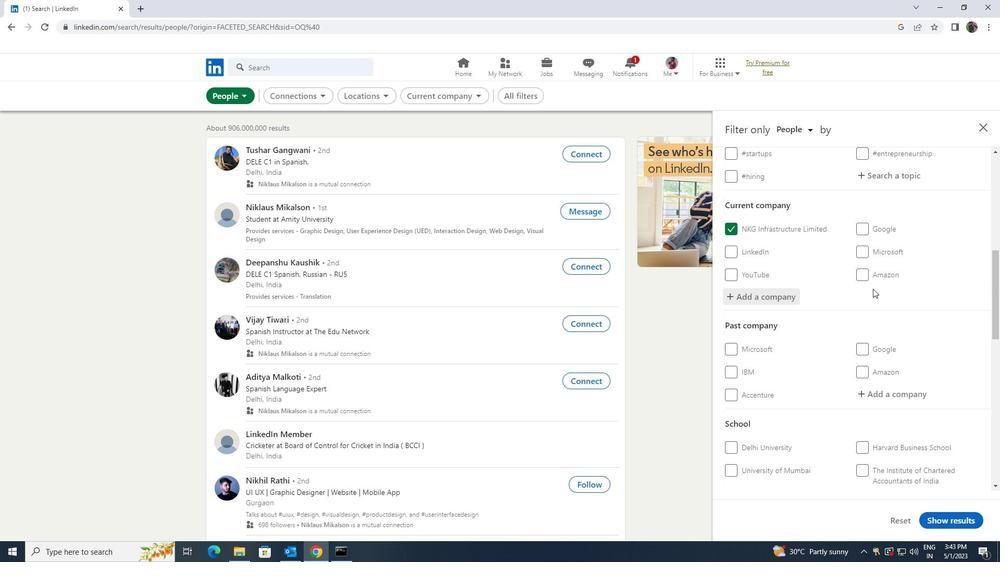 
Action: Mouse scrolled (873, 288) with delta (0, 0)
Screenshot: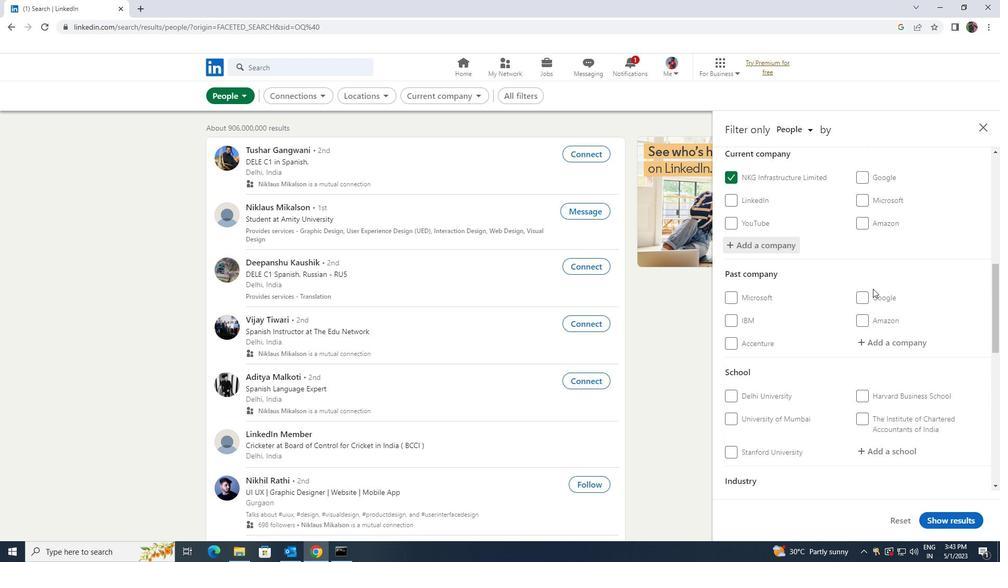 
Action: Mouse scrolled (873, 288) with delta (0, 0)
Screenshot: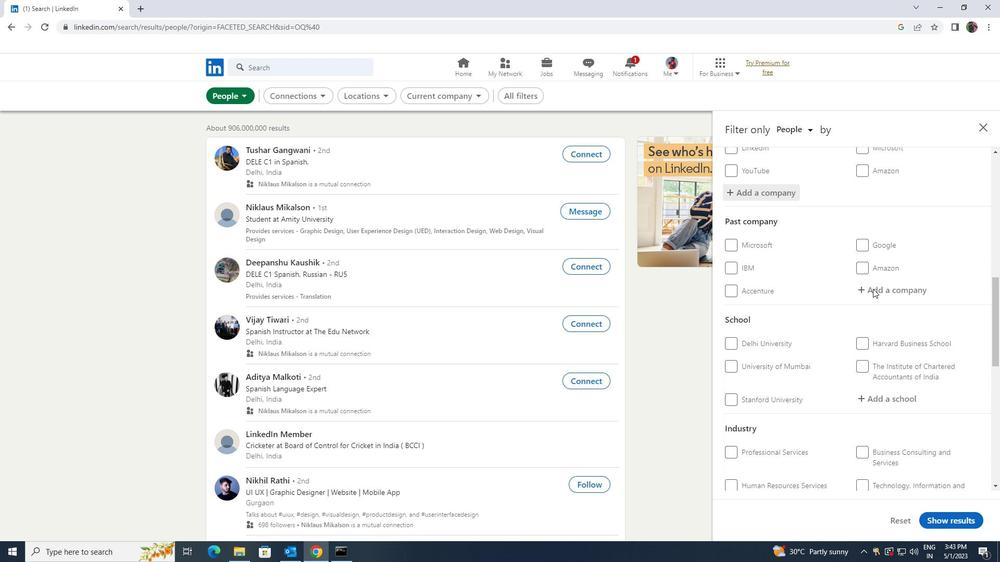 
Action: Mouse scrolled (873, 288) with delta (0, 0)
Screenshot: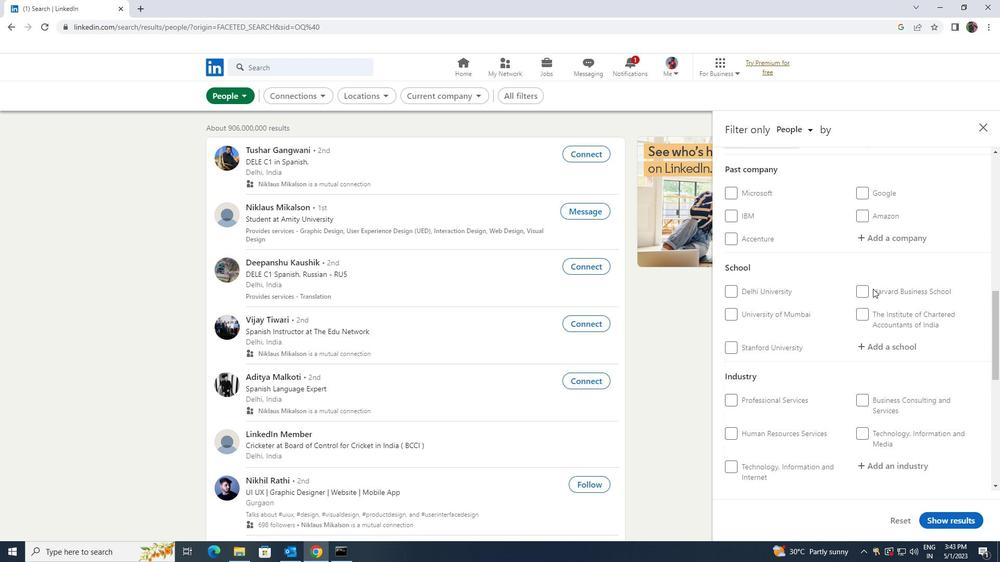 
Action: Mouse pressed left at (873, 289)
Screenshot: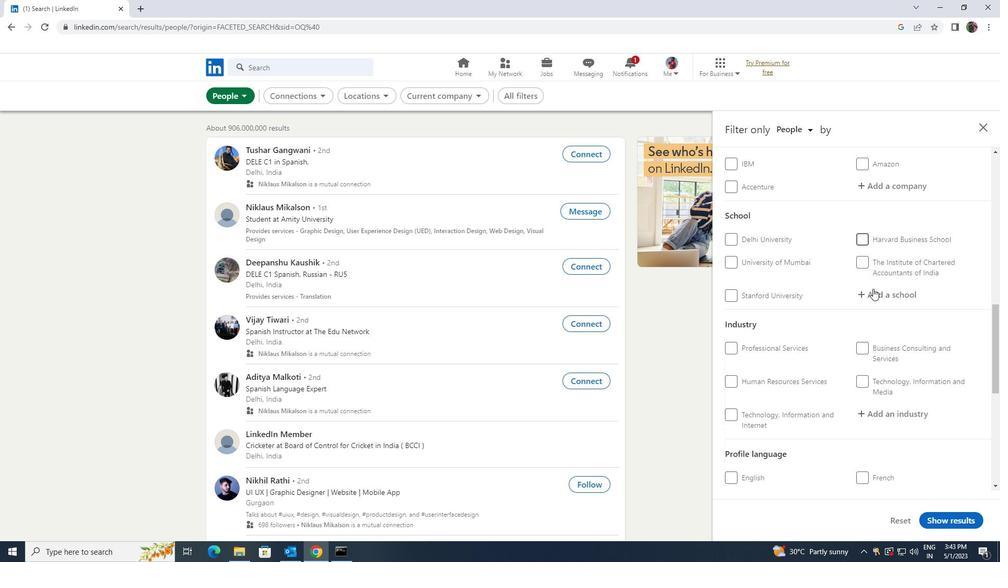
Action: Key pressed <Key.shift><Key.shift><Key.shift><Key.shift><Key.shift><Key.shift><Key.shift><Key.shift><Key.shift><Key.shift><Key.shift><Key.shift><Key.shift><Key.shift><Key.shift><Key.shift>NATIONAL<Key.space><Key.shift>INSTITUTE<Key.space>OF<Key.space>BANK
Screenshot: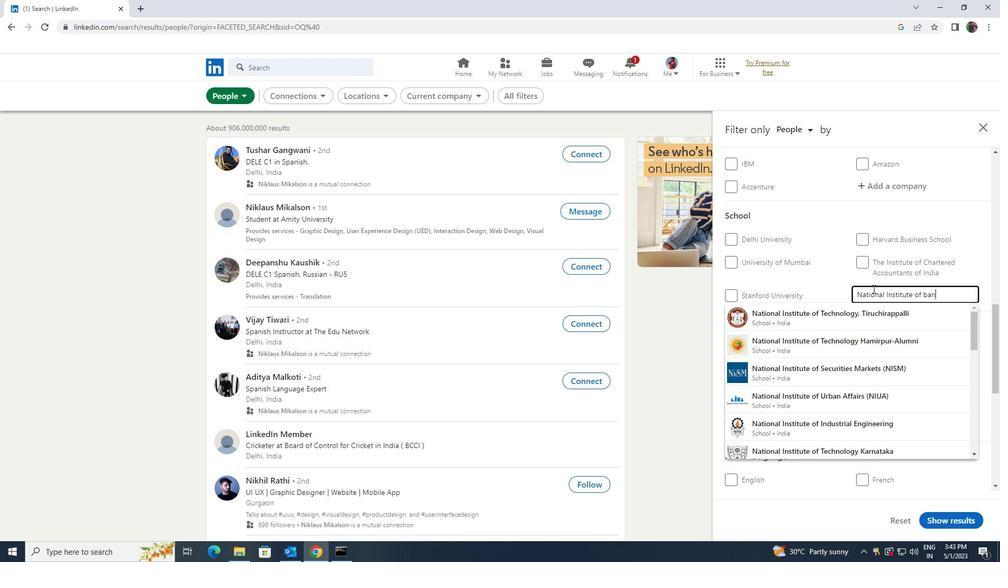 
Action: Mouse moved to (874, 309)
Screenshot: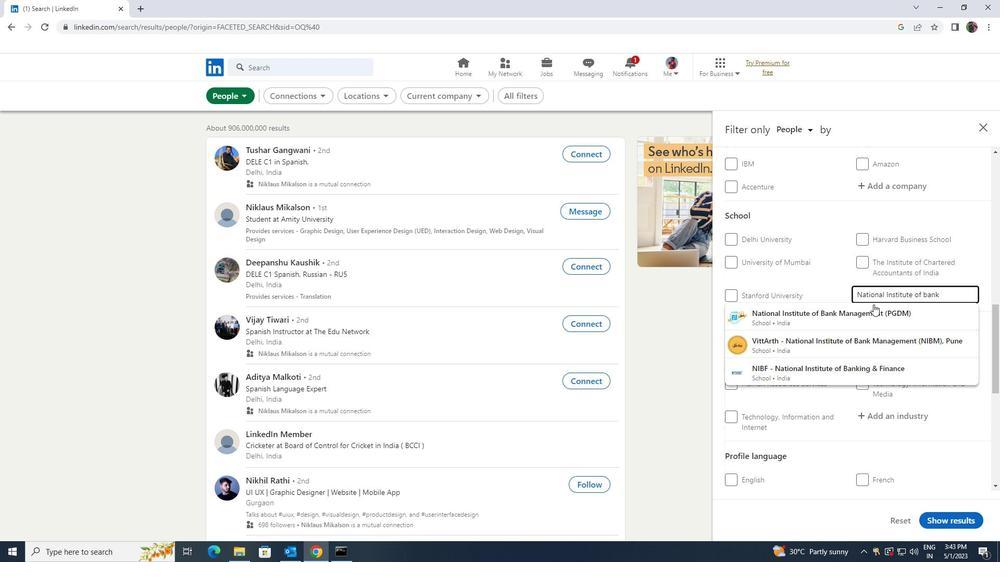 
Action: Mouse pressed left at (874, 309)
Screenshot: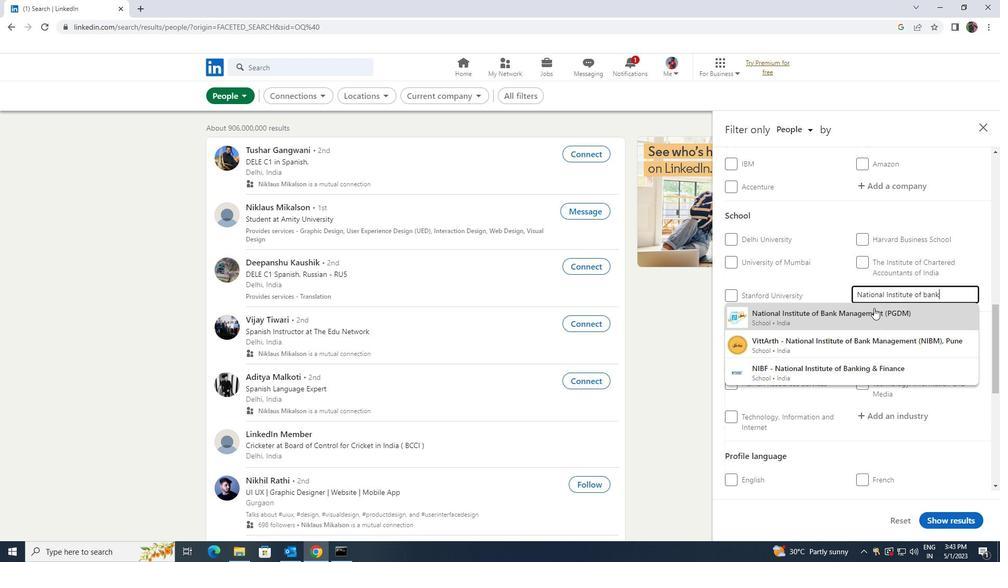 
Action: Mouse scrolled (874, 309) with delta (0, 0)
Screenshot: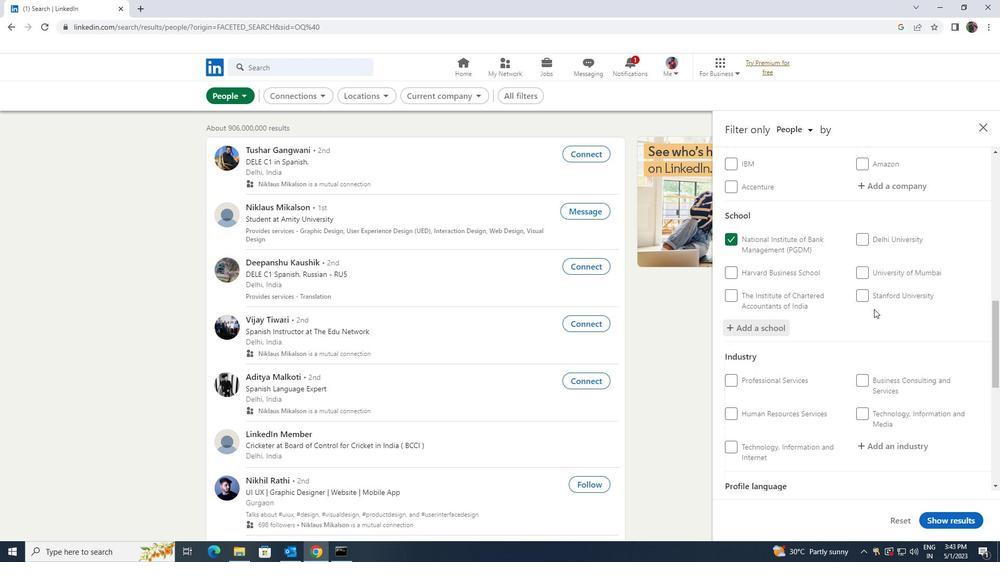 
Action: Mouse scrolled (874, 309) with delta (0, 0)
Screenshot: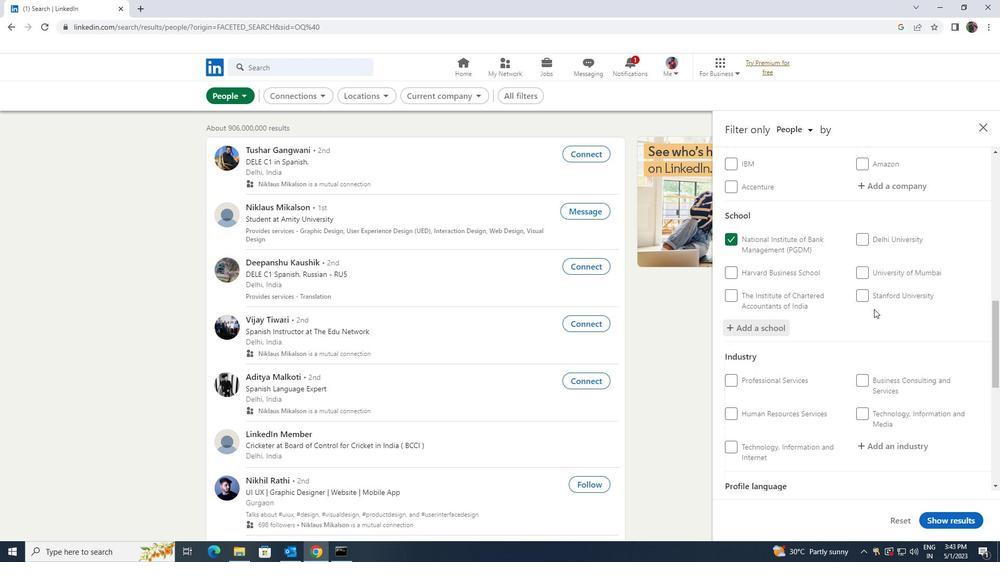 
Action: Mouse scrolled (874, 309) with delta (0, 0)
Screenshot: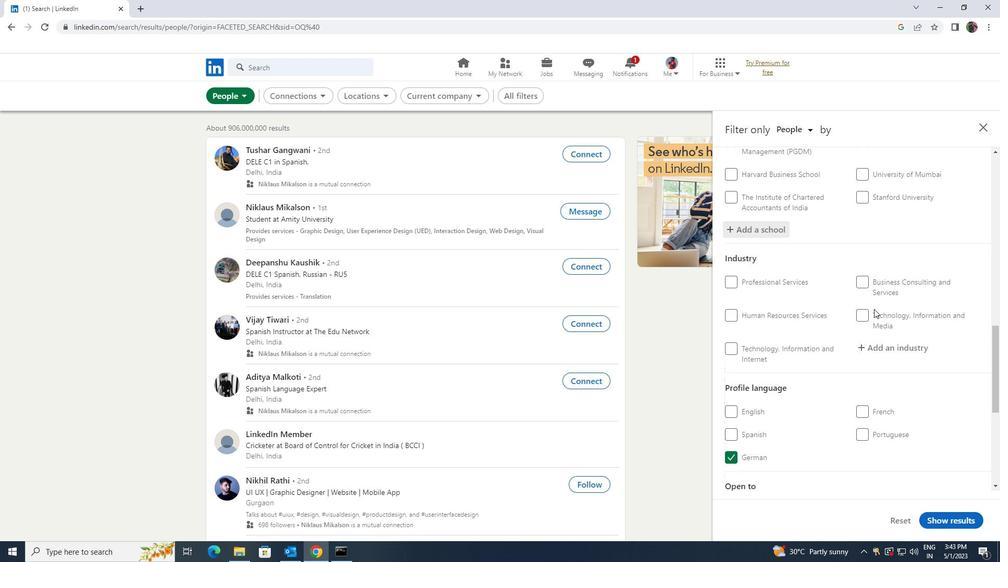
Action: Mouse moved to (874, 294)
Screenshot: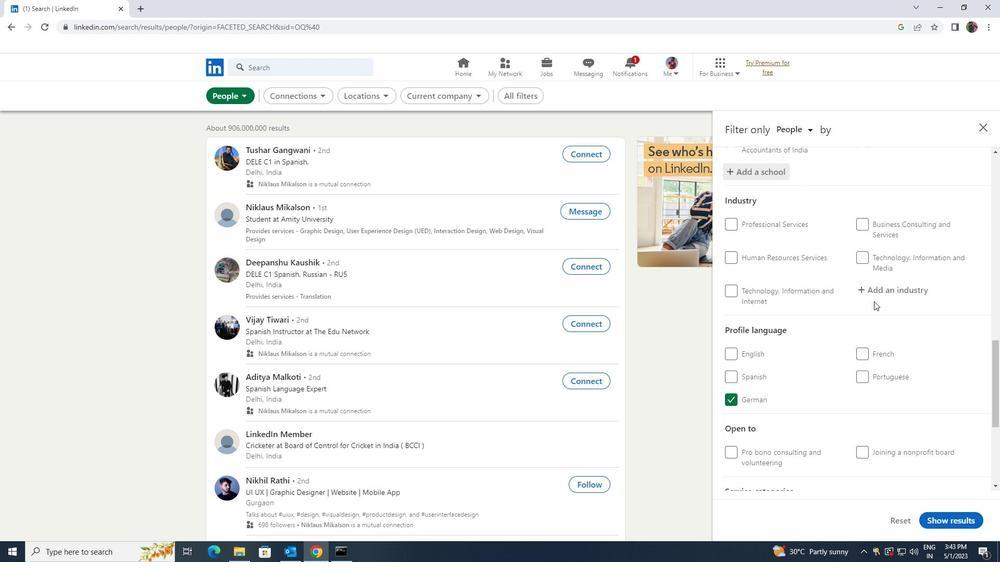 
Action: Mouse pressed left at (874, 294)
Screenshot: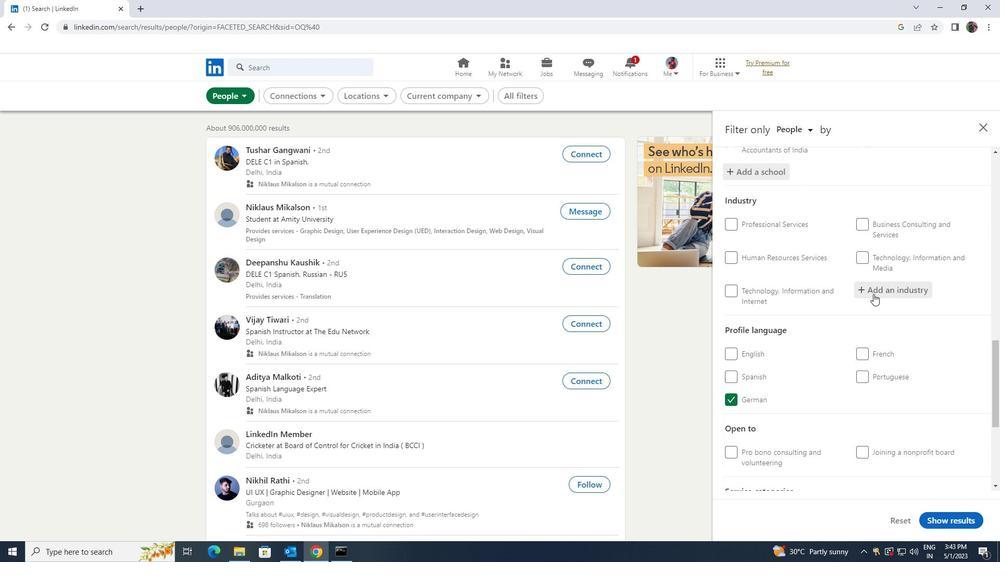 
Action: Key pressed <Key.shift>MOBILE<Key.space>FOOD
Screenshot: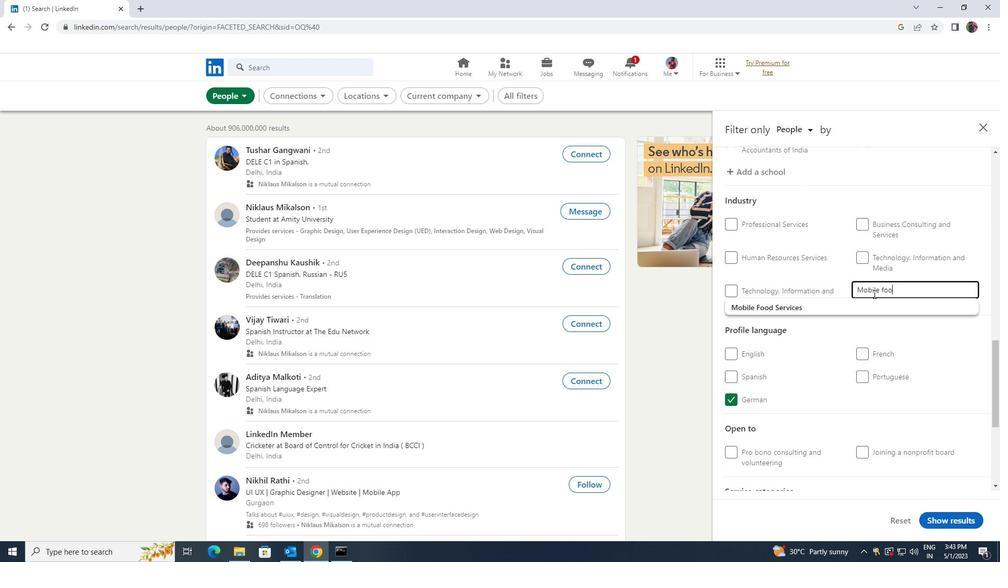 
Action: Mouse moved to (873, 311)
Screenshot: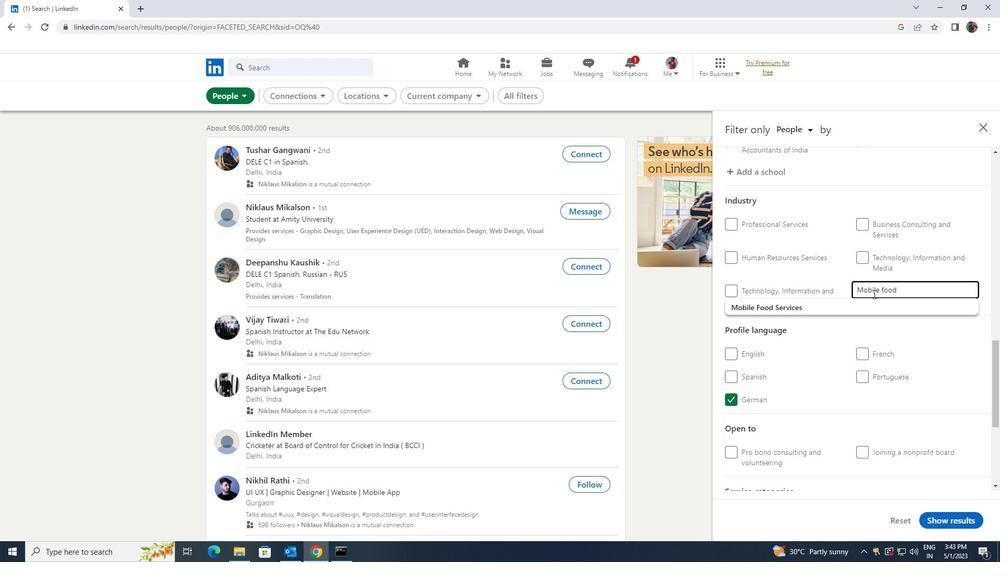 
Action: Mouse pressed left at (873, 311)
Screenshot: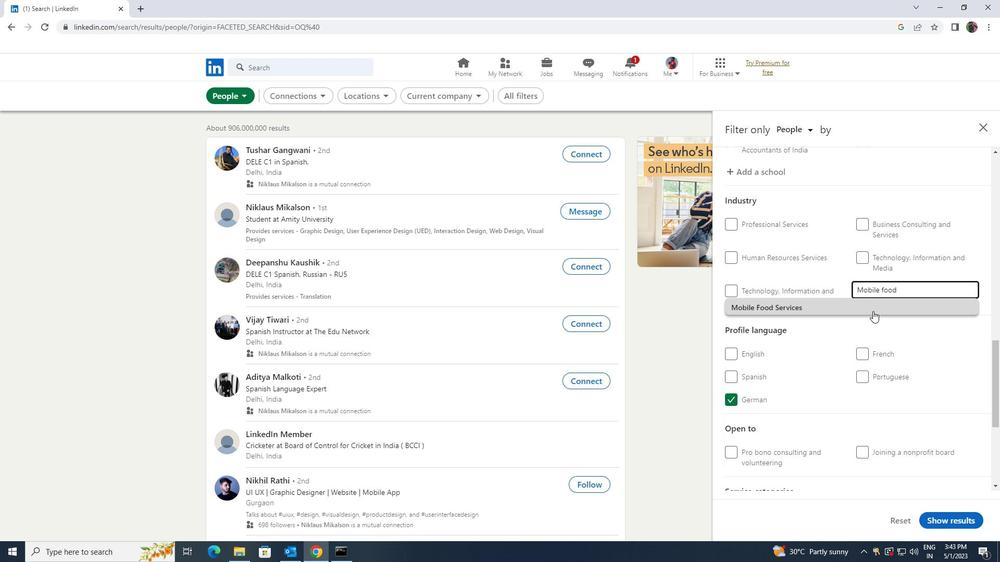 
Action: Mouse moved to (873, 305)
Screenshot: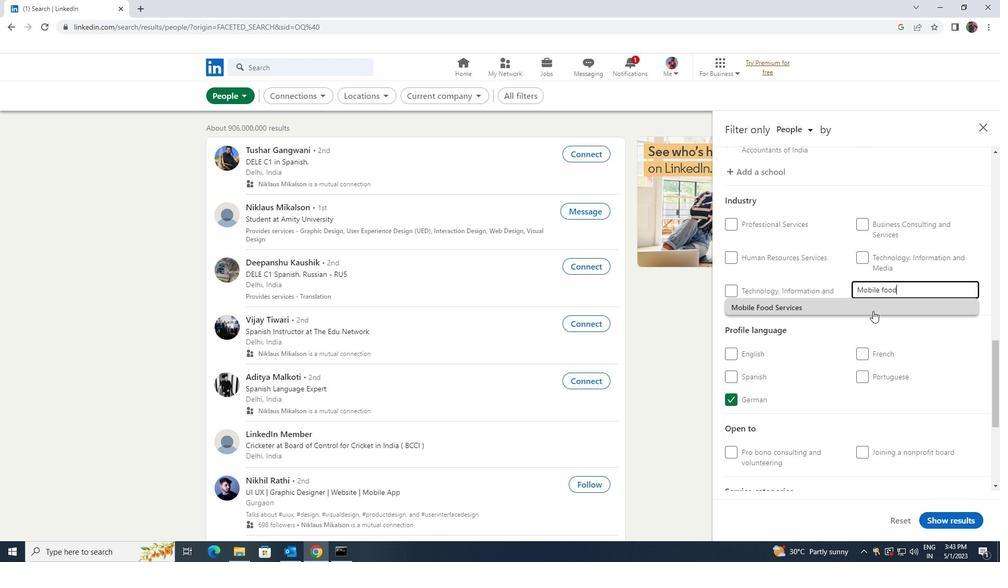 
Action: Mouse scrolled (873, 305) with delta (0, 0)
Screenshot: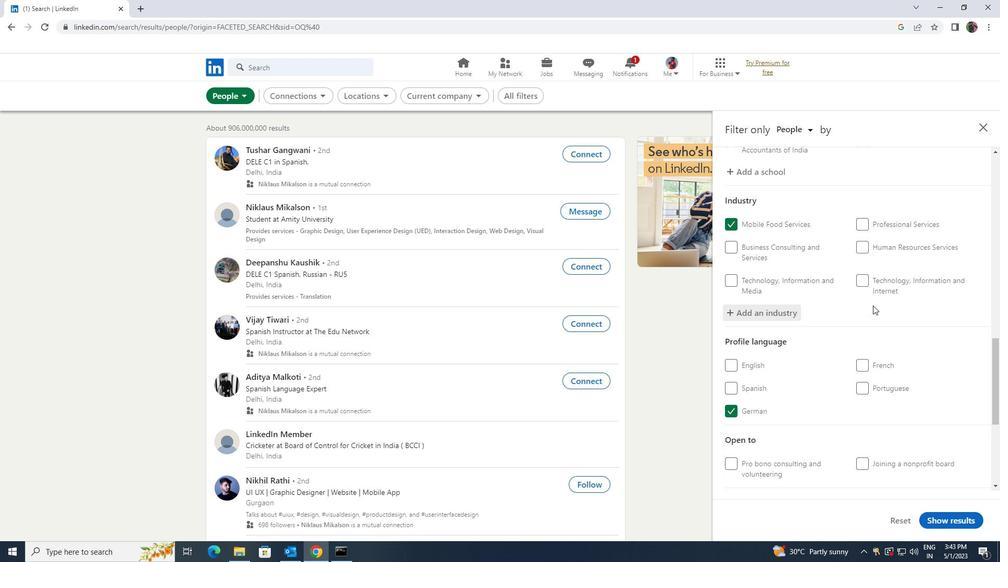 
Action: Mouse scrolled (873, 305) with delta (0, 0)
Screenshot: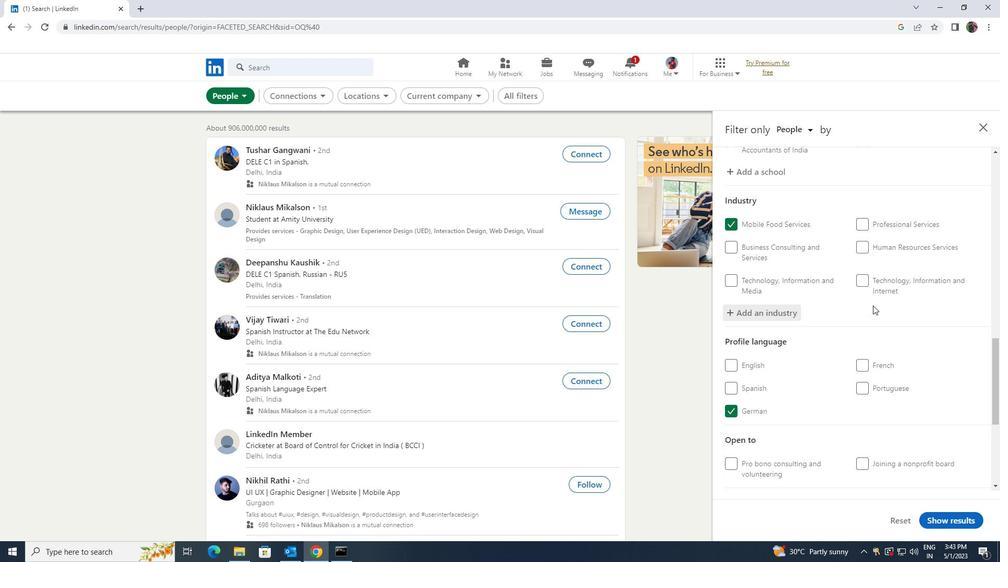 
Action: Mouse scrolled (873, 305) with delta (0, 0)
Screenshot: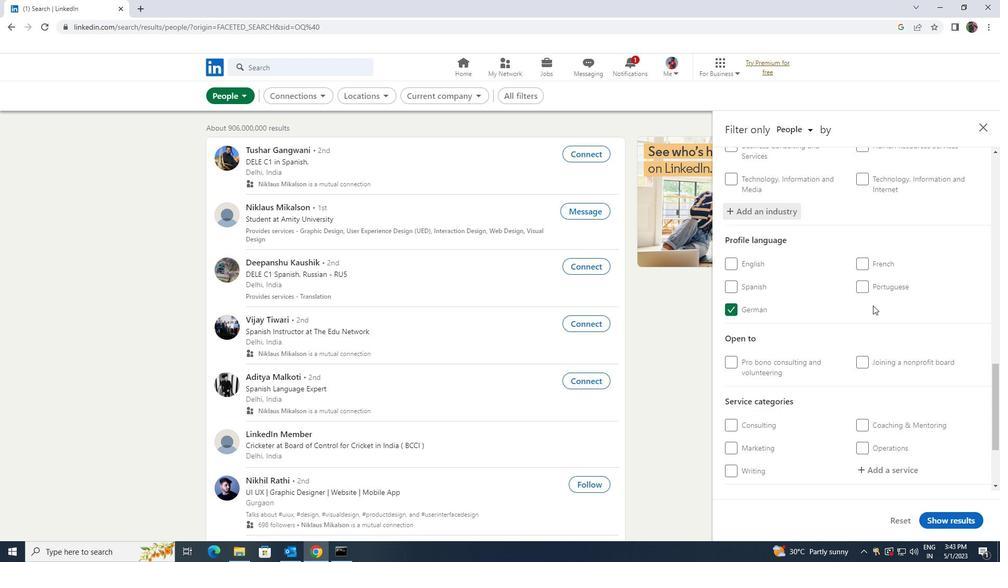 
Action: Mouse scrolled (873, 305) with delta (0, 0)
Screenshot: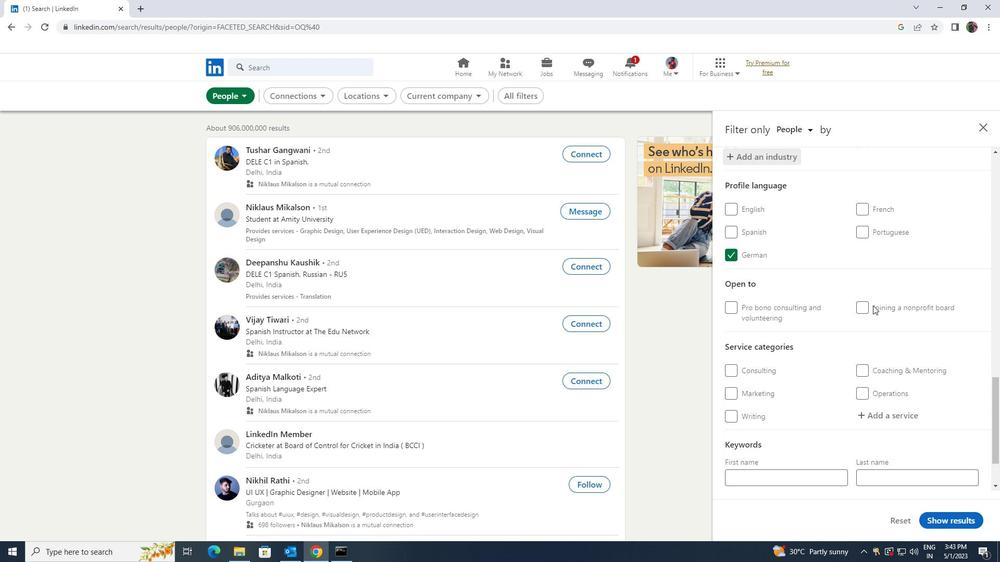
Action: Mouse scrolled (873, 305) with delta (0, 0)
Screenshot: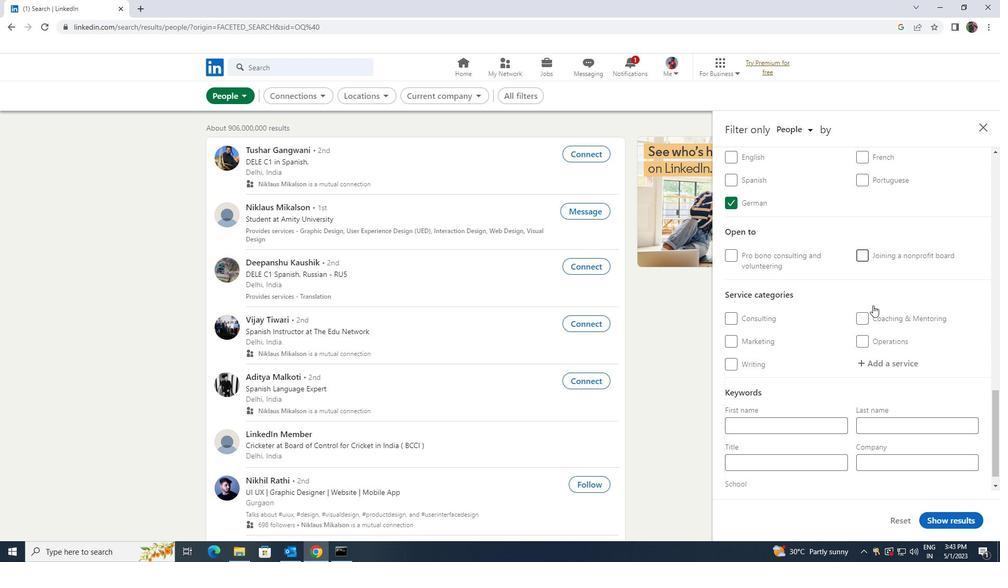 
Action: Mouse moved to (875, 345)
Screenshot: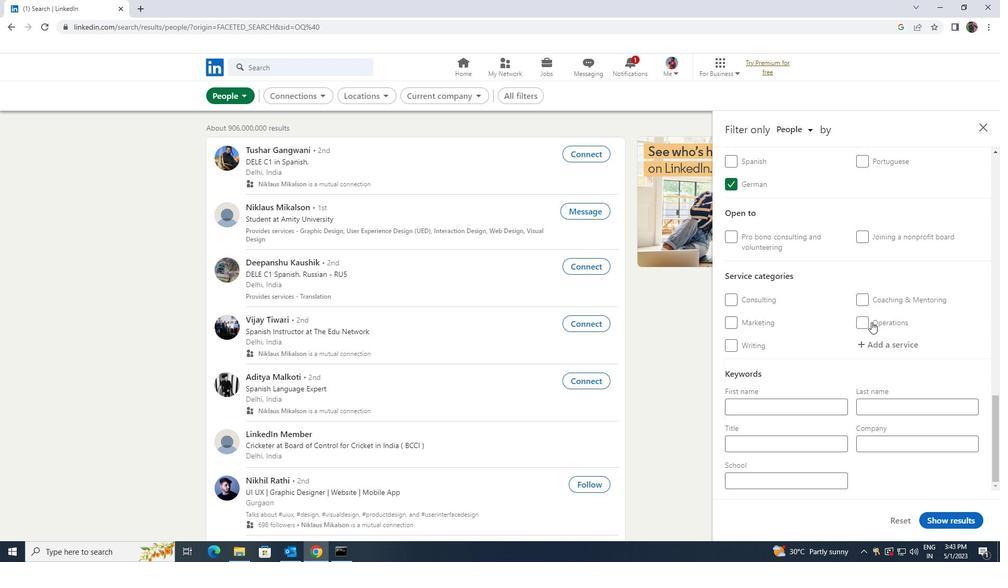 
Action: Mouse pressed left at (875, 345)
Screenshot: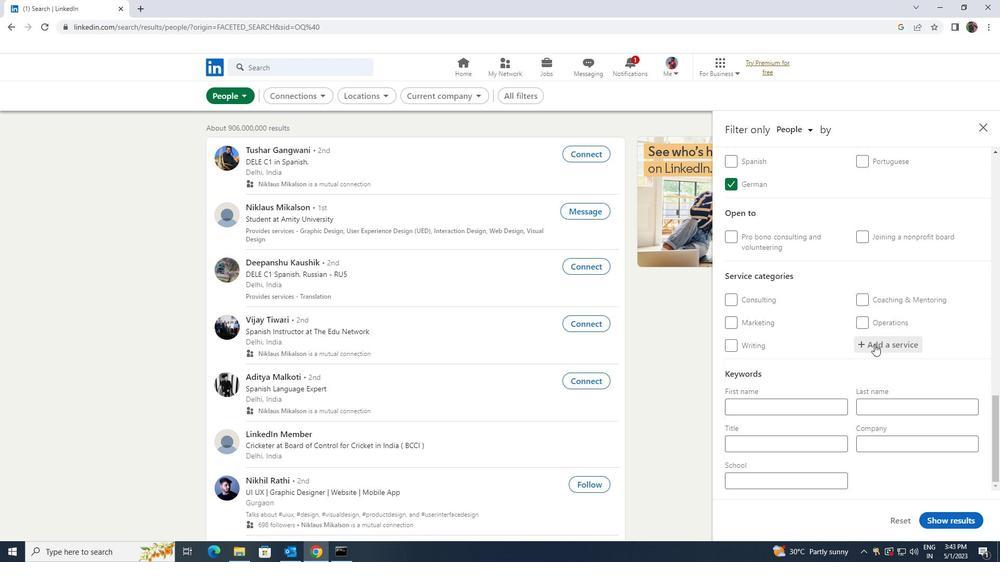 
Action: Mouse moved to (875, 341)
Screenshot: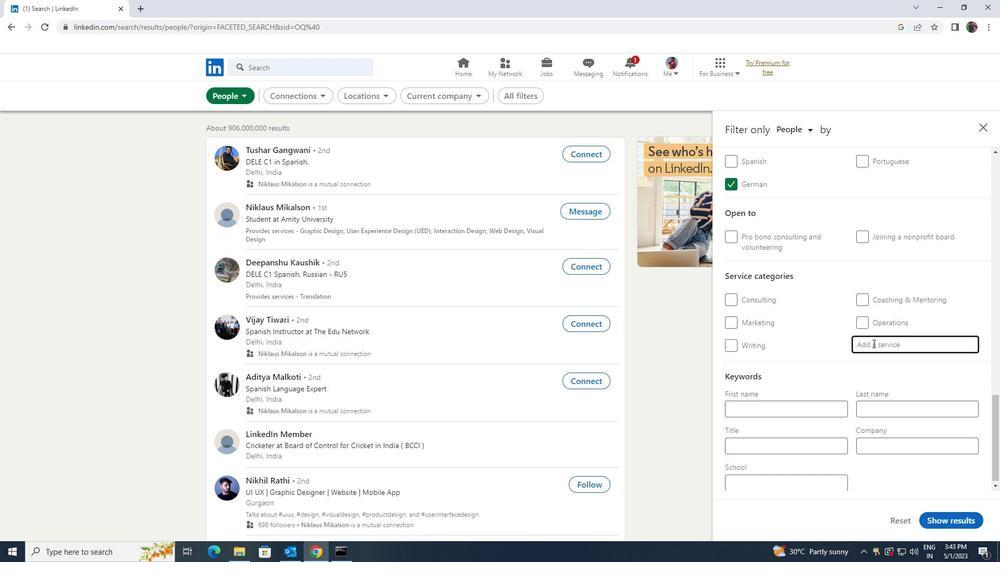 
Action: Key pressed <Key.shift><Key.shift><Key.shift>COMMERCIAL<Key.space><Key.shift>INSU
Screenshot: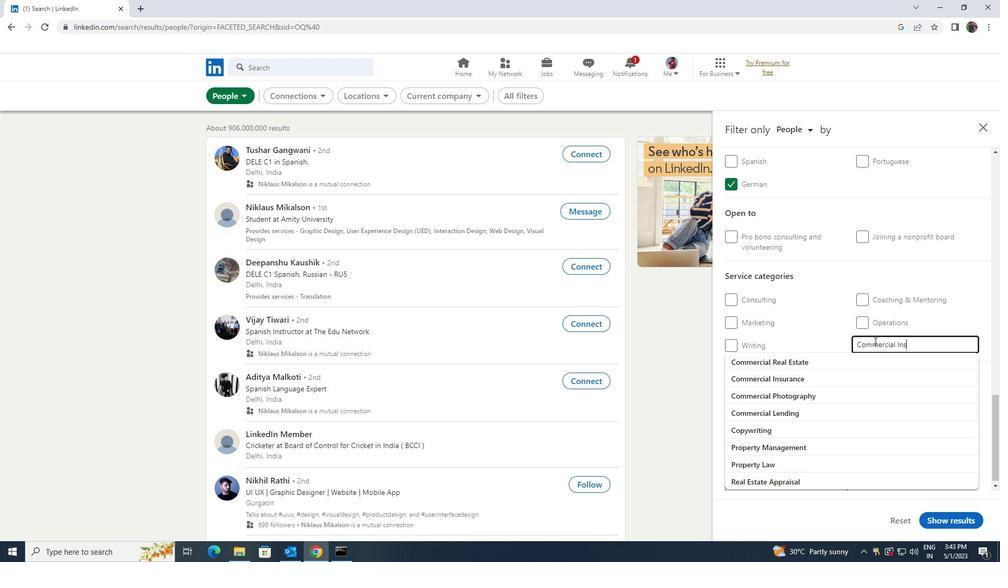 
Action: Mouse moved to (869, 356)
Screenshot: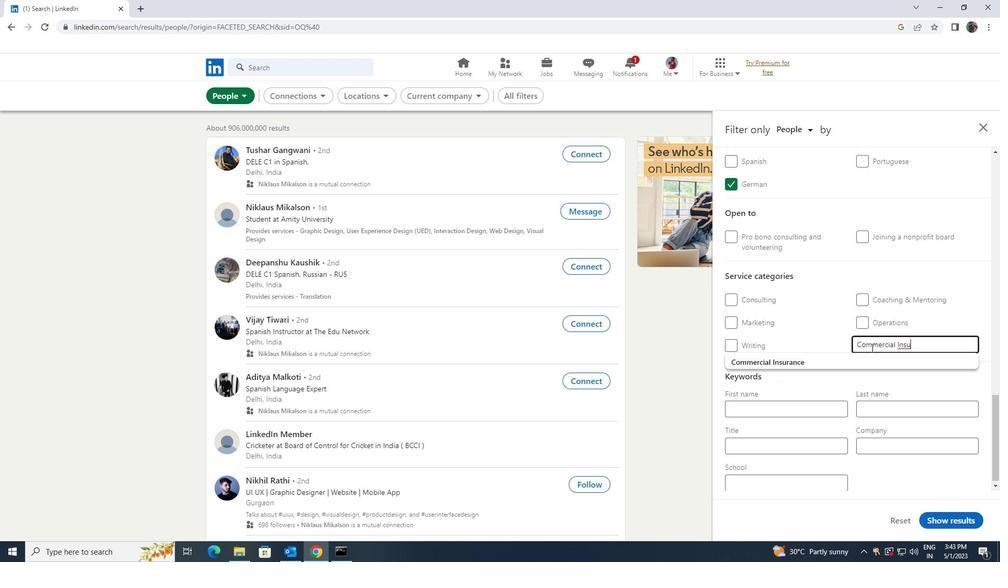 
Action: Mouse pressed left at (869, 356)
Screenshot: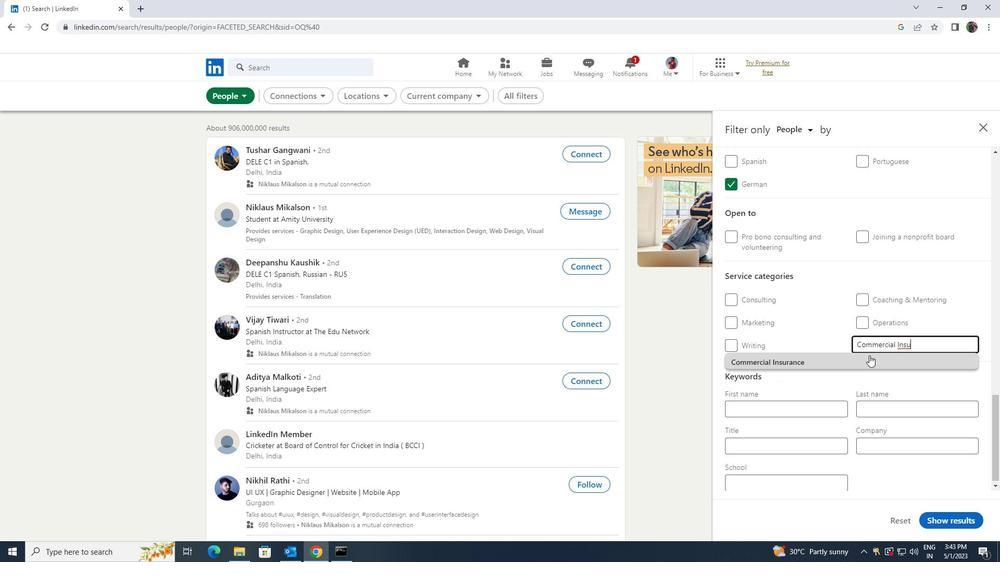 
Action: Mouse scrolled (869, 356) with delta (0, 0)
Screenshot: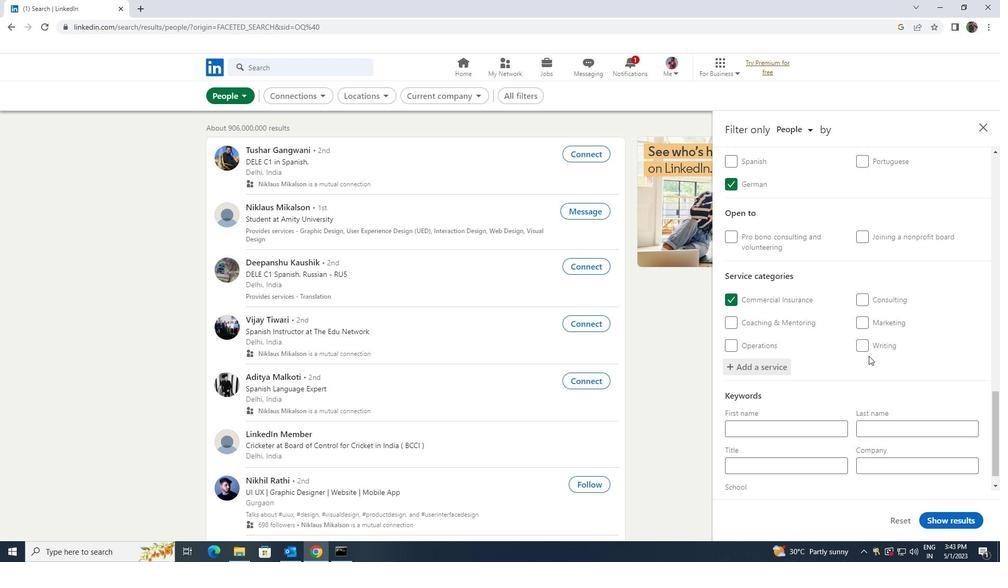 
Action: Mouse scrolled (869, 356) with delta (0, 0)
Screenshot: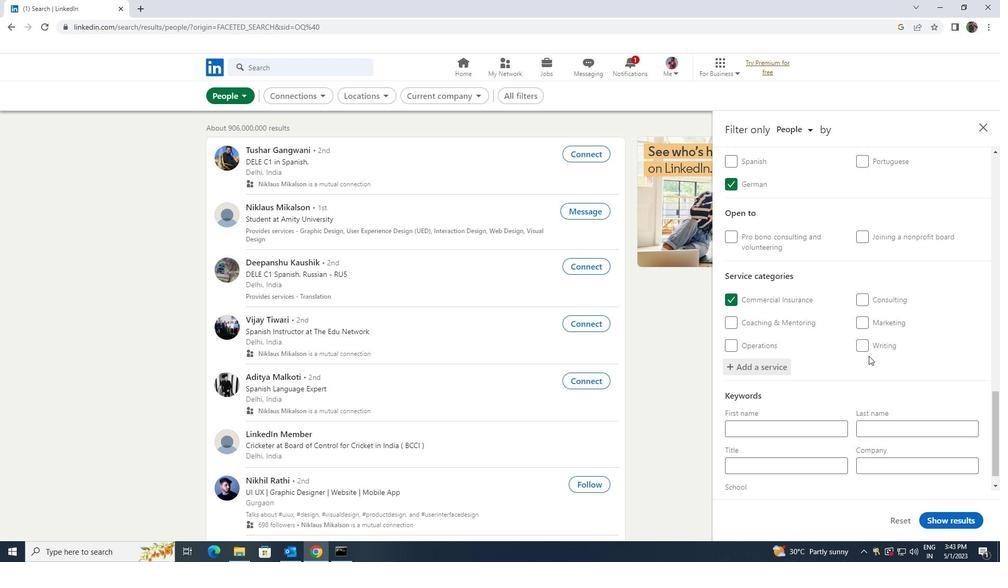 
Action: Mouse scrolled (869, 356) with delta (0, 0)
Screenshot: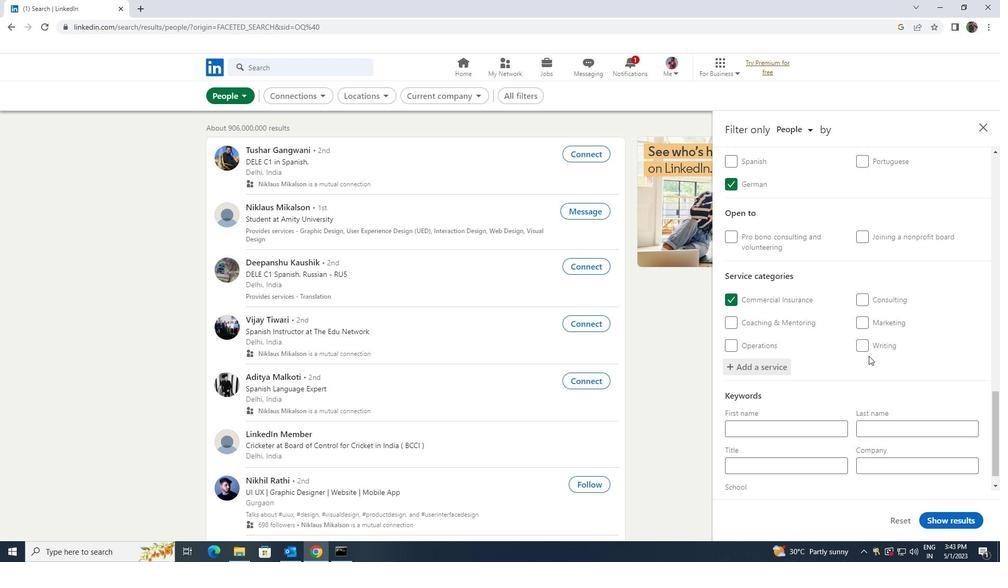 
Action: Mouse moved to (817, 446)
Screenshot: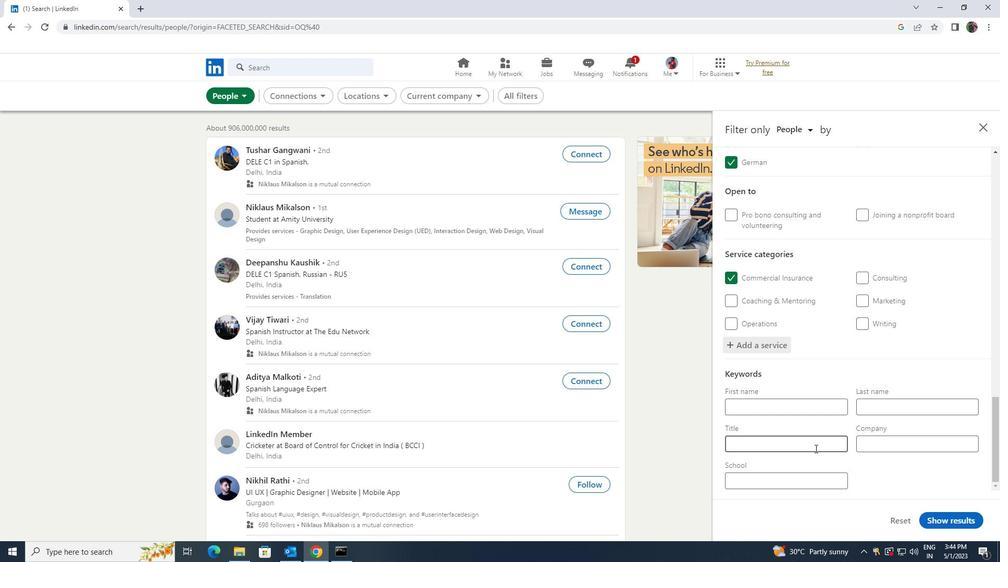 
Action: Mouse pressed left at (817, 446)
Screenshot: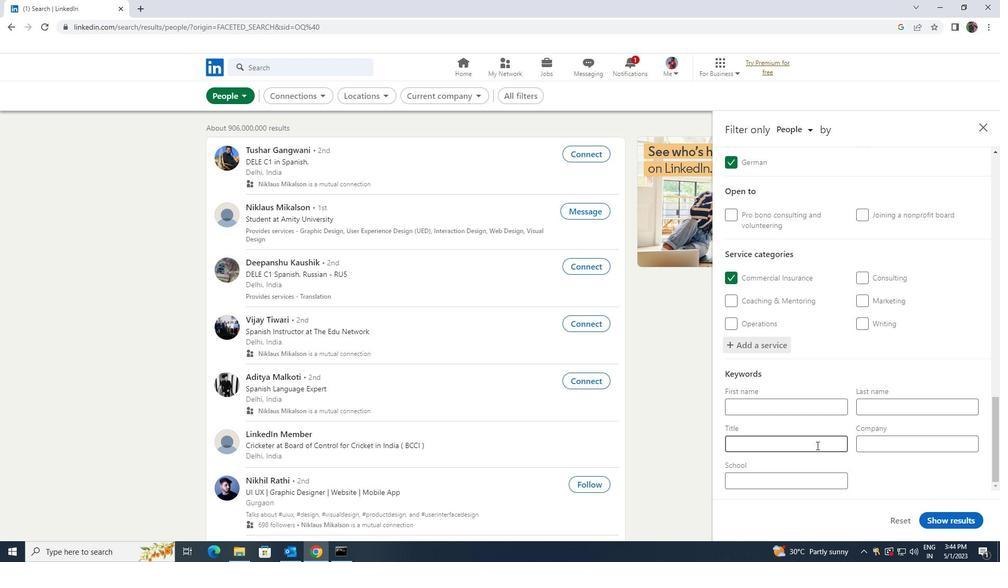 
Action: Key pressed <Key.shift><Key.shift><Key.shift><Key.shift><Key.shift><Key.shift><Key.shift><Key.shift><Key.shift><Key.shift><Key.shift><Key.shift><Key.shift>MEDICAL<Key.space><Key.shift><Key.shift><Key.shift><Key.shift><Key.shift><Key.shift><Key.shift>ADMINSTRATOR
Screenshot: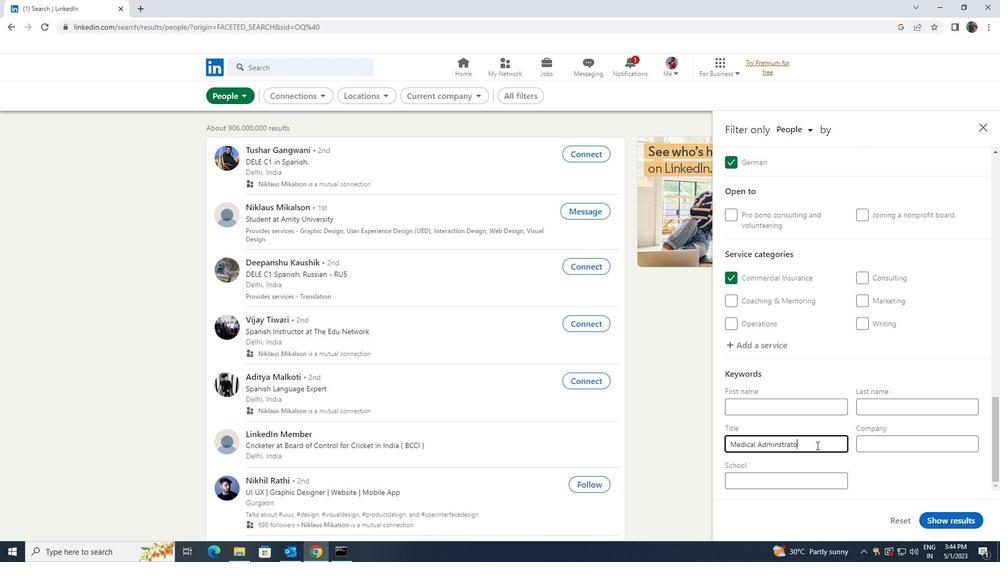 
Action: Mouse moved to (954, 518)
Screenshot: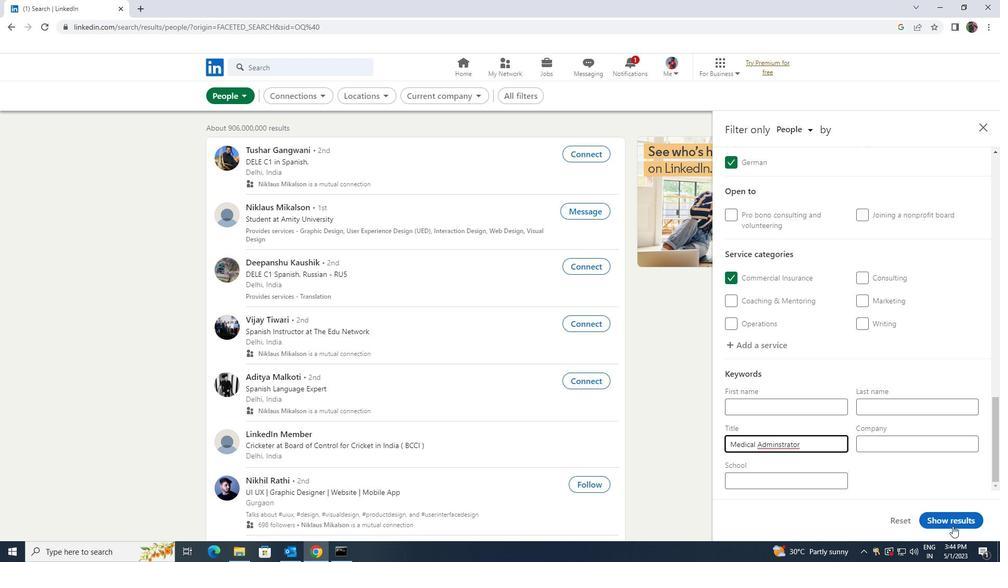 
Action: Mouse pressed left at (954, 518)
Screenshot: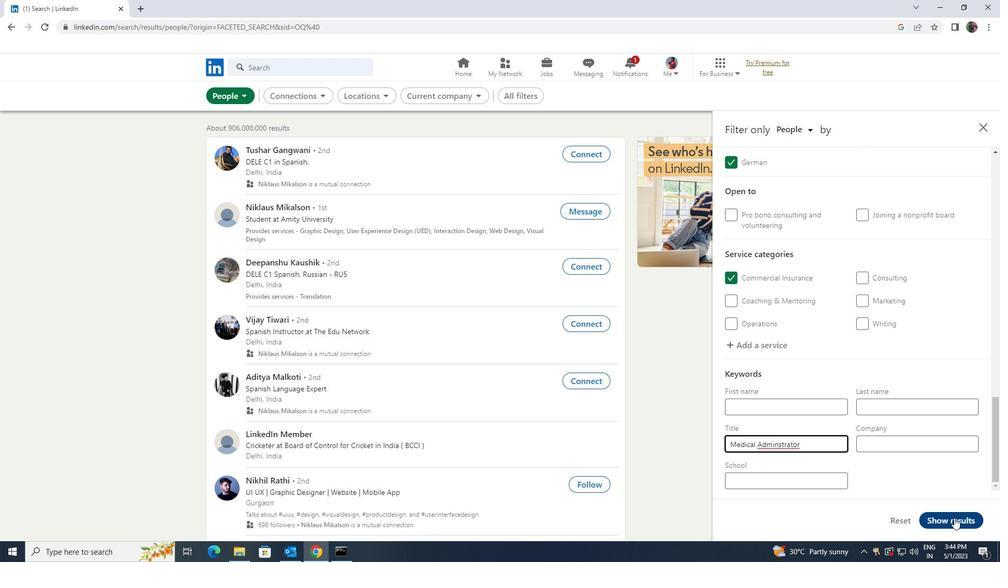 
Action: Mouse moved to (954, 518)
Screenshot: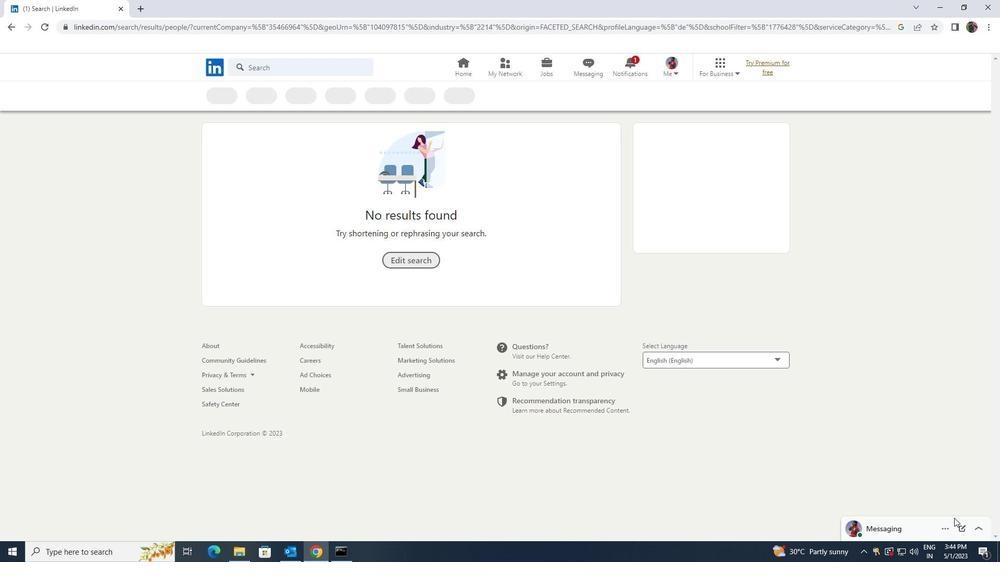 
